 Task: Check the percentage active listings of gas cooktop in the last 3 years.
Action: Mouse moved to (880, 192)
Screenshot: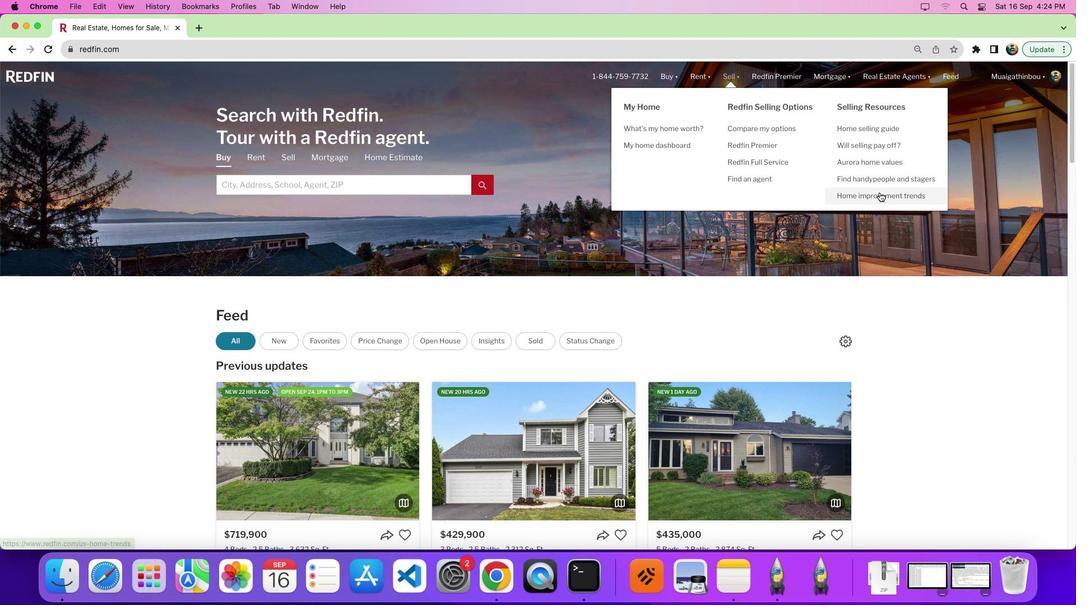 
Action: Mouse pressed left at (880, 192)
Screenshot: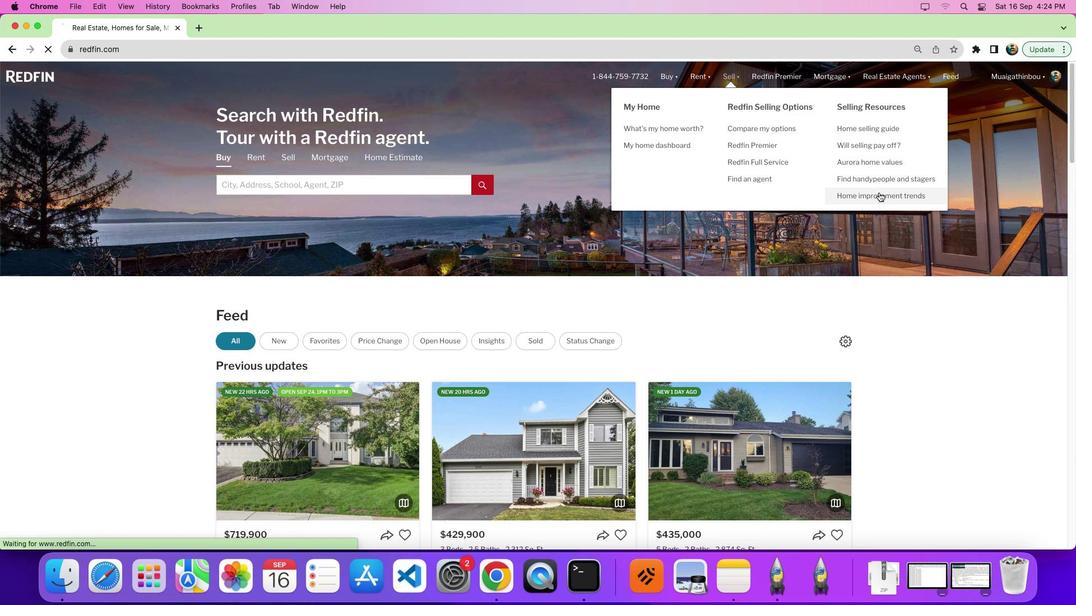 
Action: Mouse moved to (879, 192)
Screenshot: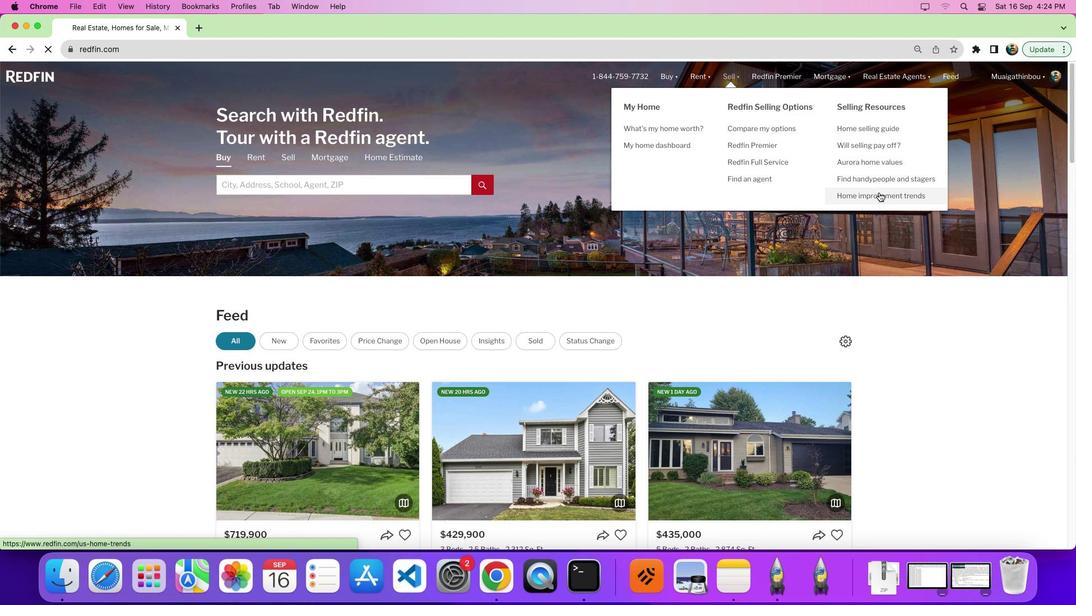 
Action: Mouse pressed left at (879, 192)
Screenshot: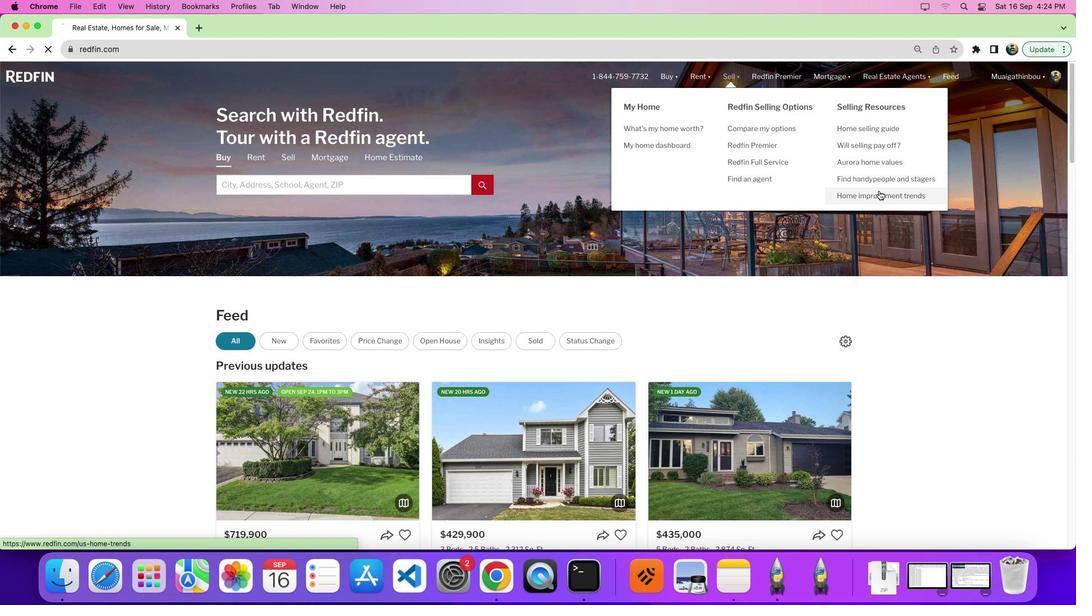 
Action: Mouse moved to (304, 217)
Screenshot: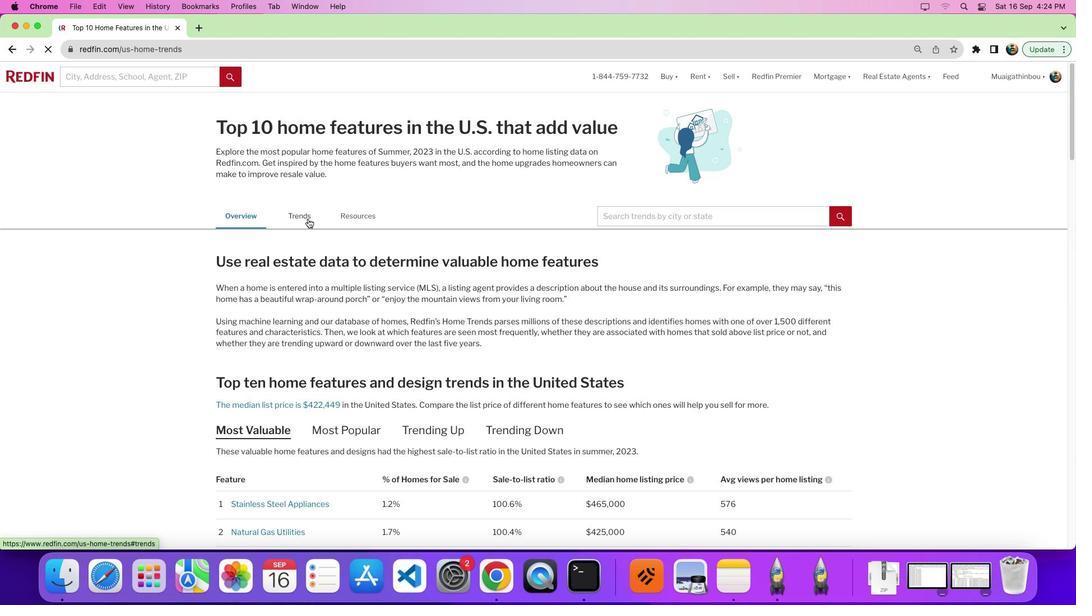 
Action: Mouse pressed left at (304, 217)
Screenshot: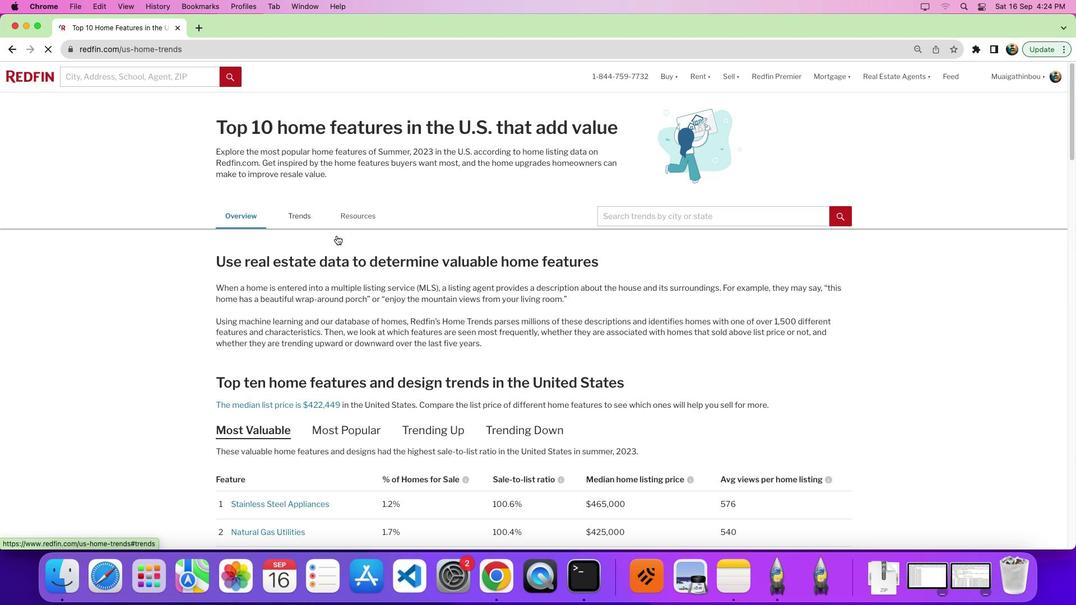 
Action: Mouse moved to (513, 316)
Screenshot: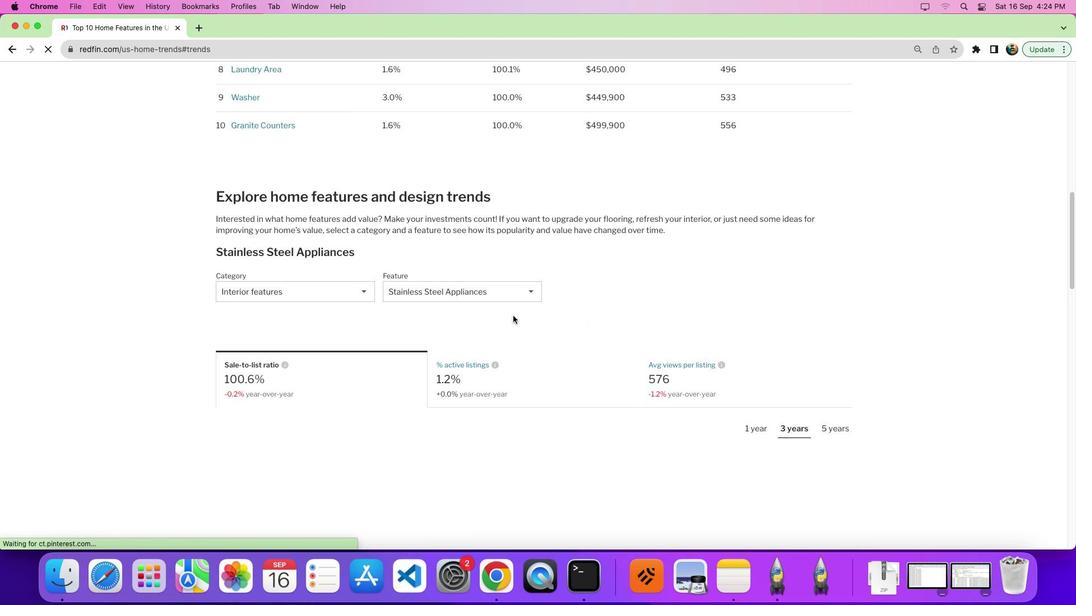 
Action: Mouse scrolled (513, 316) with delta (0, 0)
Screenshot: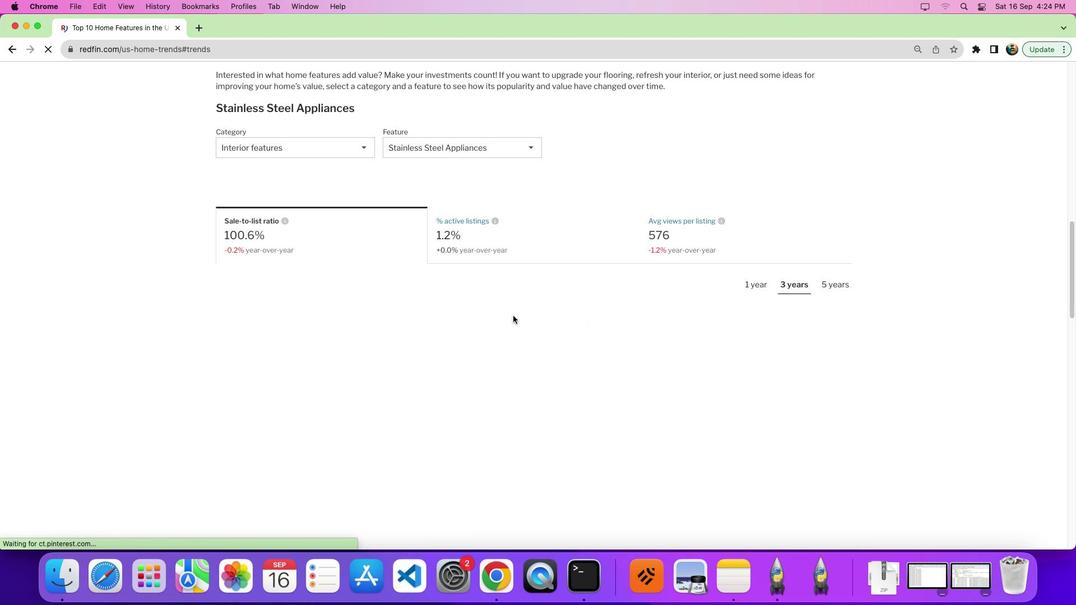 
Action: Mouse scrolled (513, 316) with delta (0, 0)
Screenshot: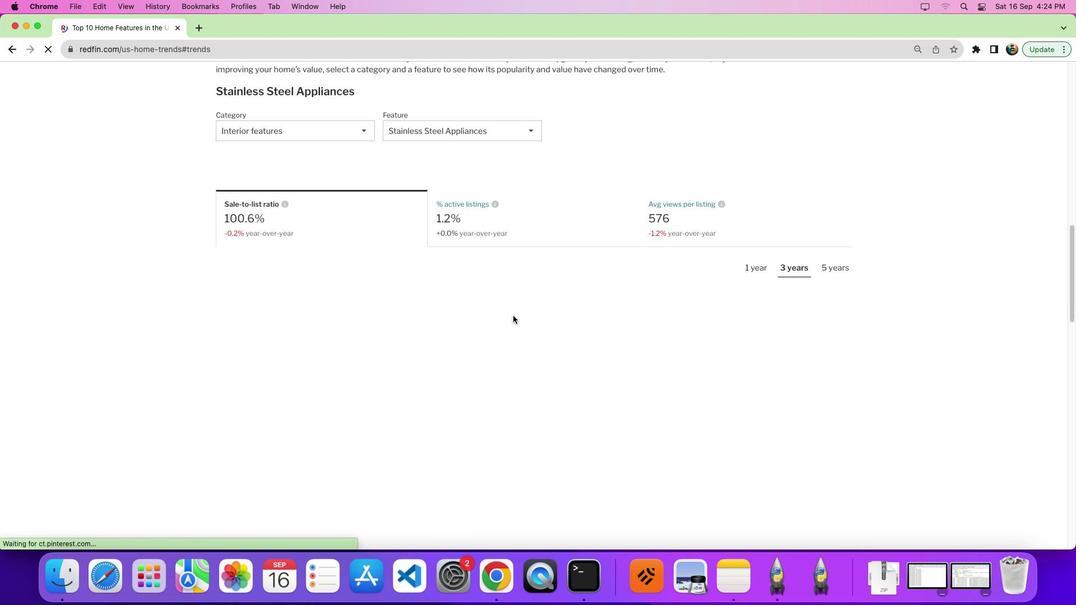 
Action: Mouse scrolled (513, 316) with delta (0, -4)
Screenshot: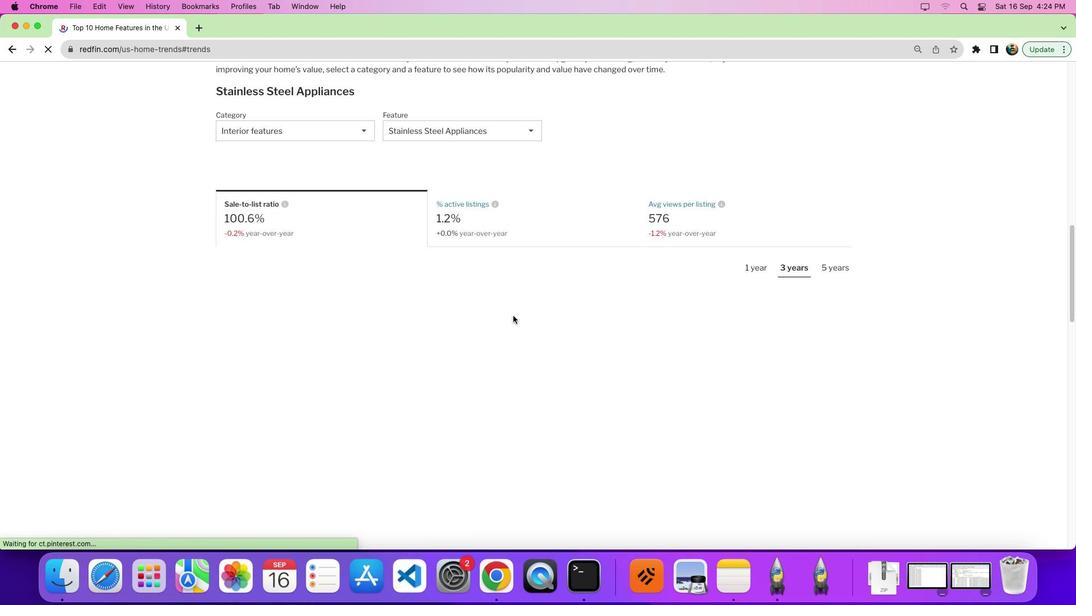 
Action: Mouse scrolled (513, 316) with delta (0, -6)
Screenshot: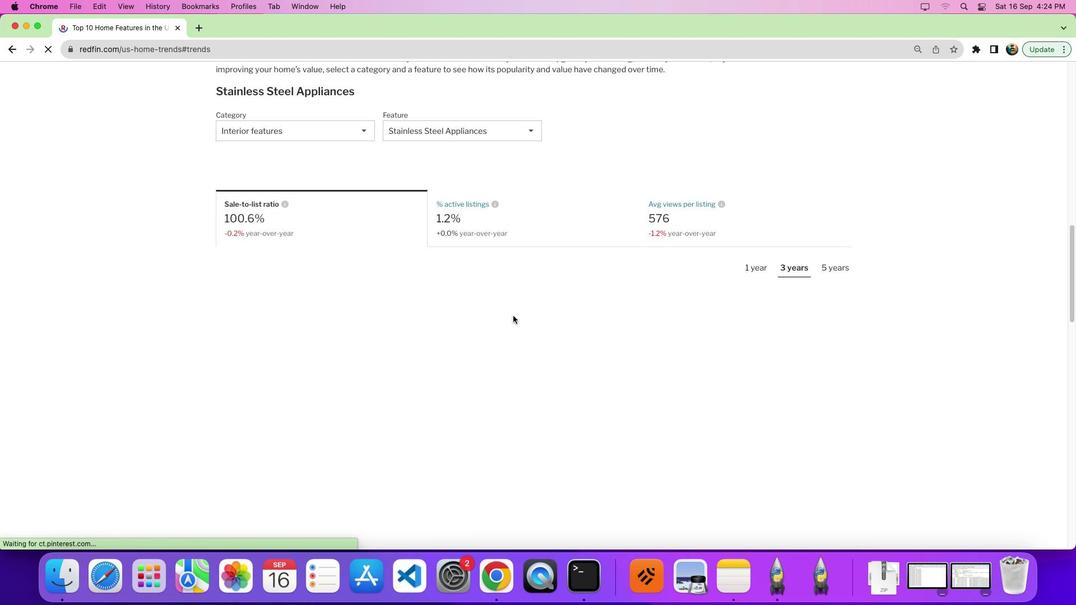 
Action: Mouse moved to (514, 315)
Screenshot: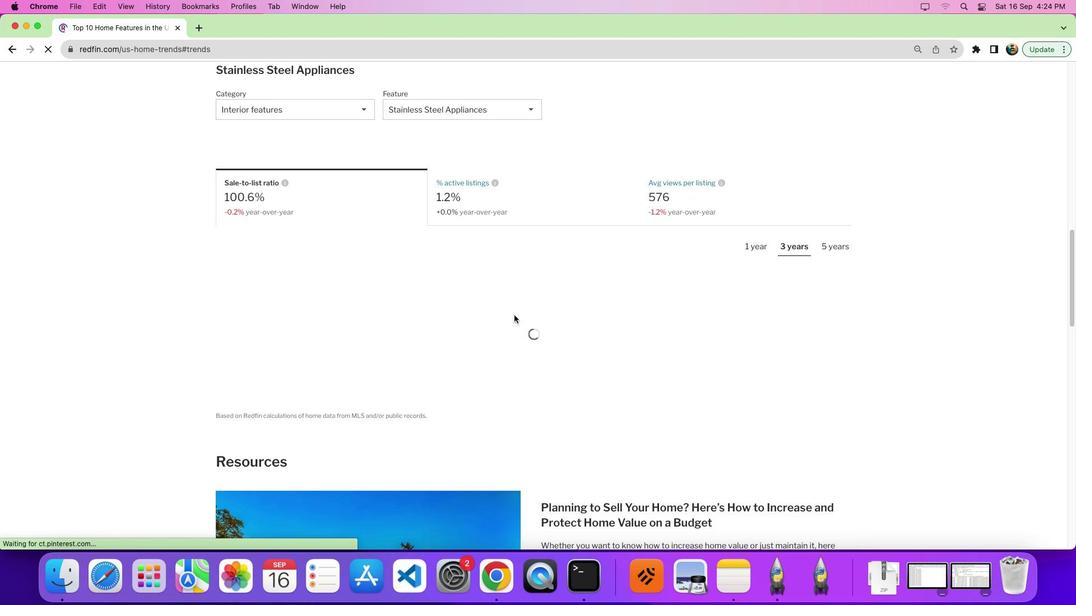 
Action: Mouse scrolled (514, 315) with delta (0, 0)
Screenshot: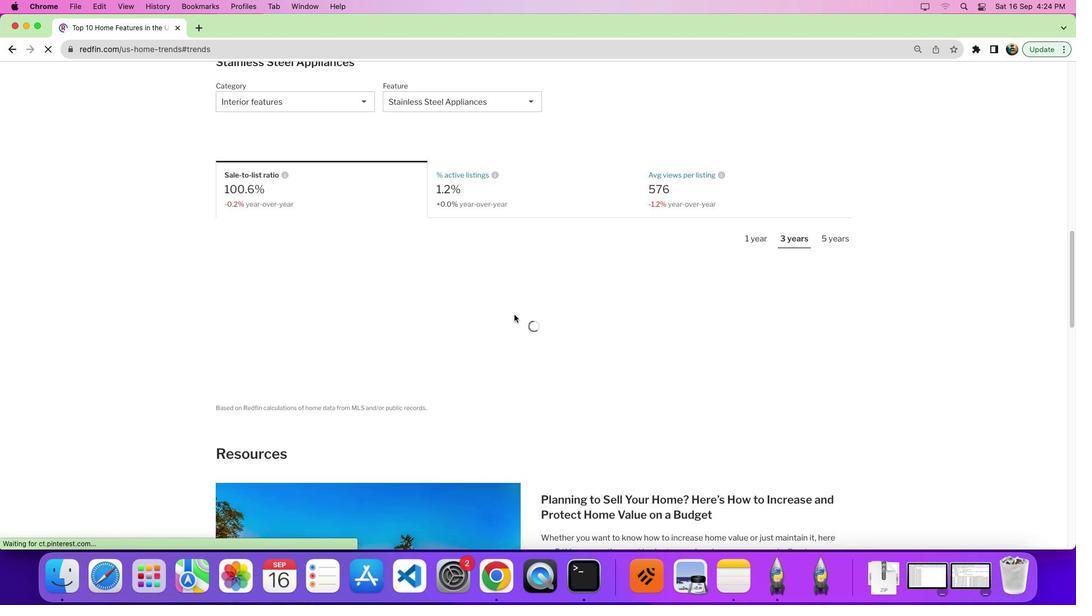 
Action: Mouse scrolled (514, 315) with delta (0, 0)
Screenshot: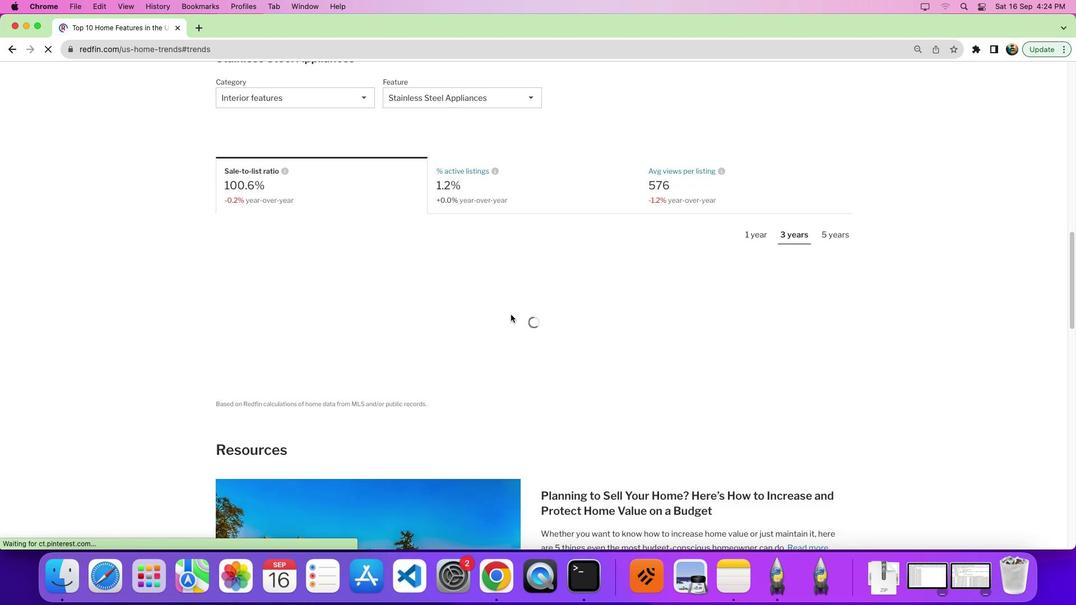 
Action: Mouse moved to (436, 324)
Screenshot: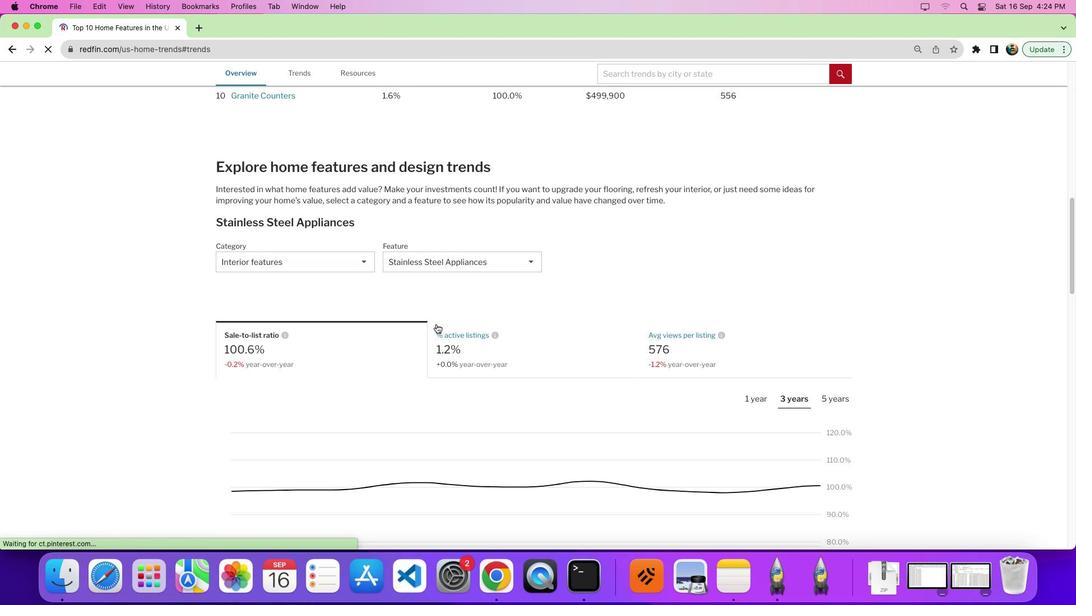 
Action: Mouse scrolled (436, 324) with delta (0, 0)
Screenshot: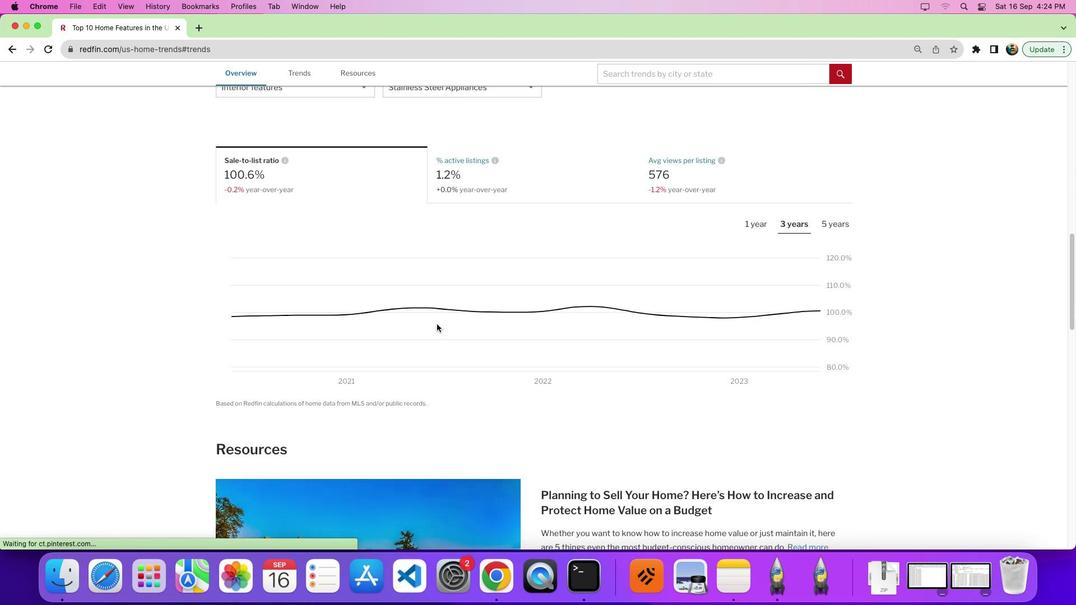 
Action: Mouse moved to (436, 324)
Screenshot: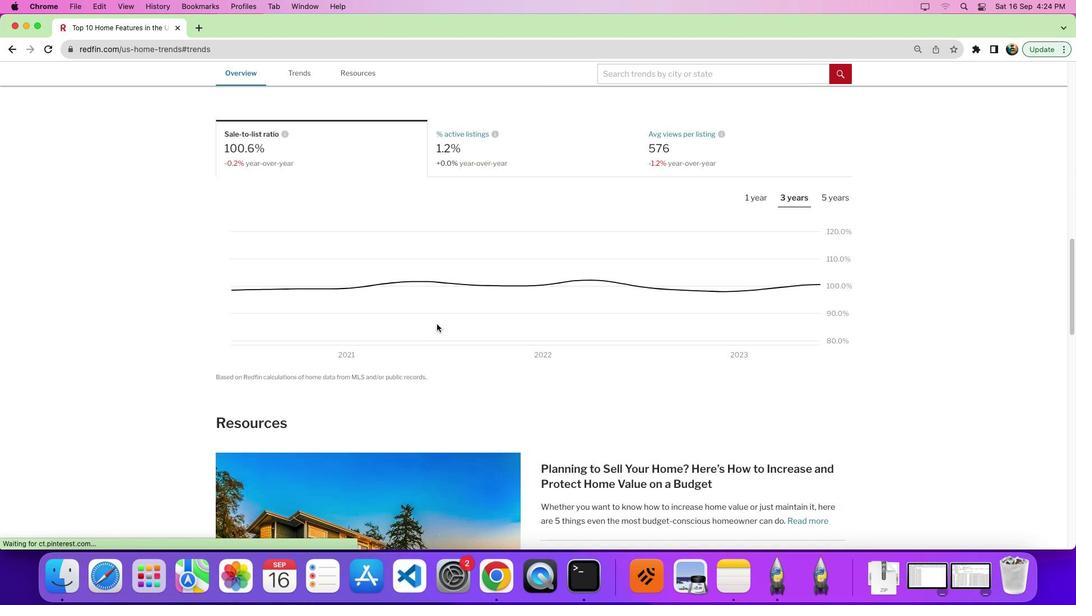 
Action: Mouse scrolled (436, 324) with delta (0, 0)
Screenshot: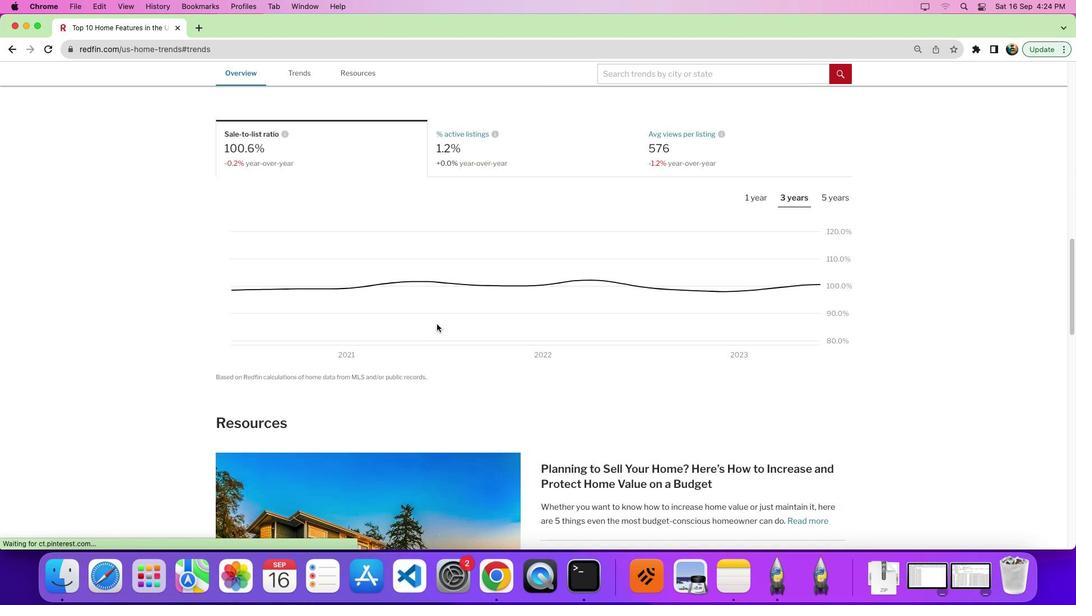 
Action: Mouse moved to (436, 324)
Screenshot: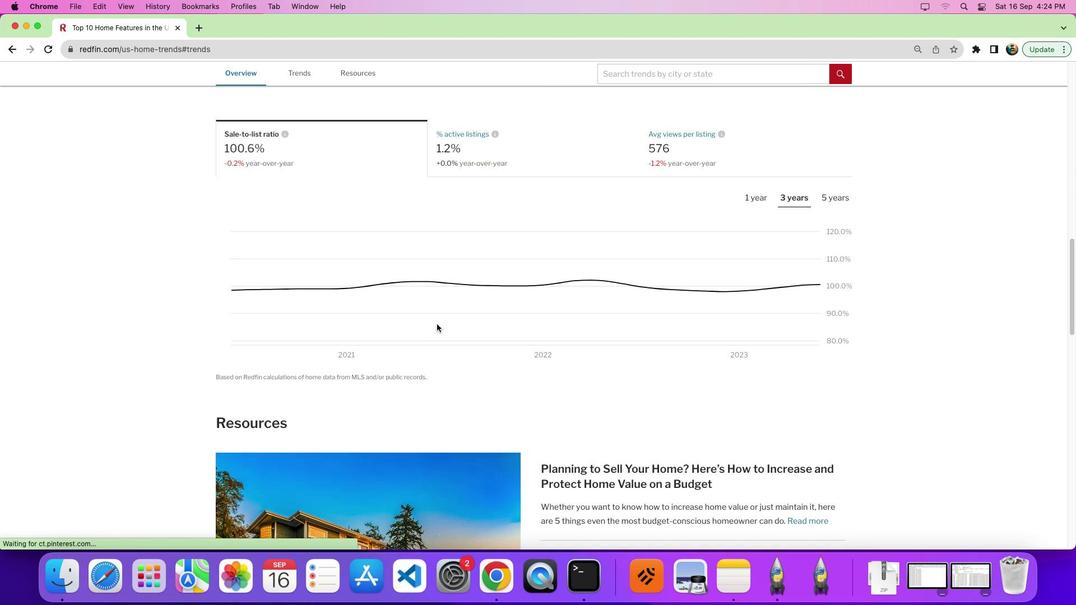 
Action: Mouse scrolled (436, 324) with delta (0, -3)
Screenshot: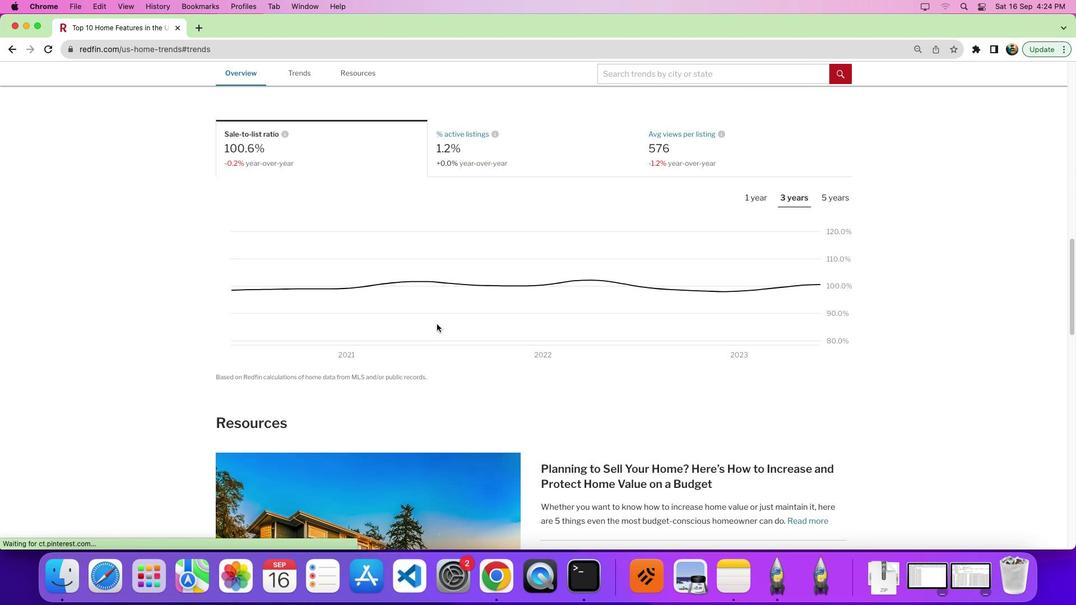 
Action: Mouse moved to (346, 230)
Screenshot: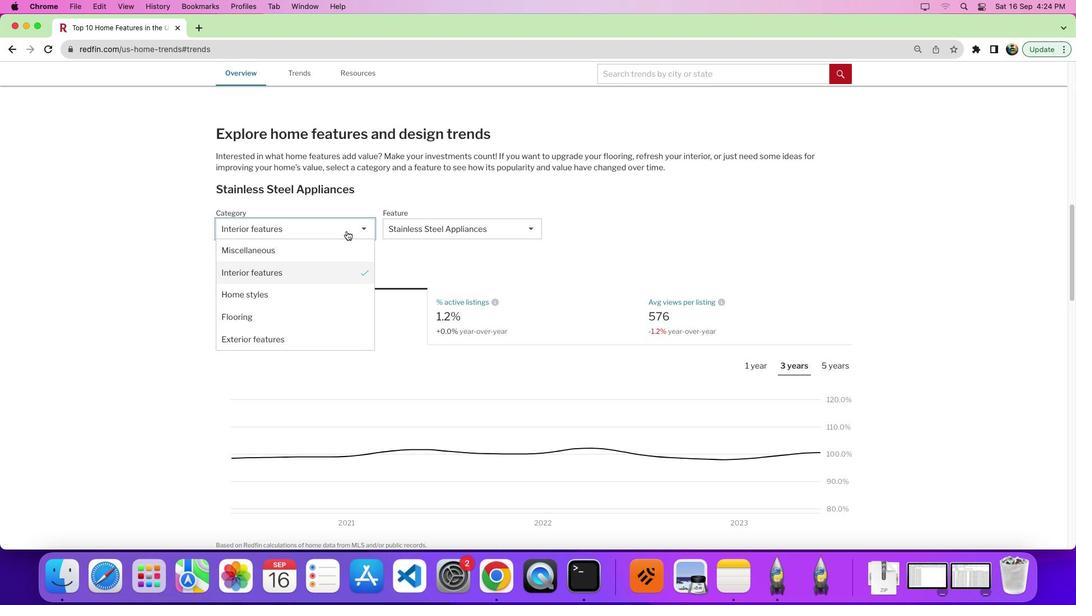 
Action: Mouse pressed left at (346, 230)
Screenshot: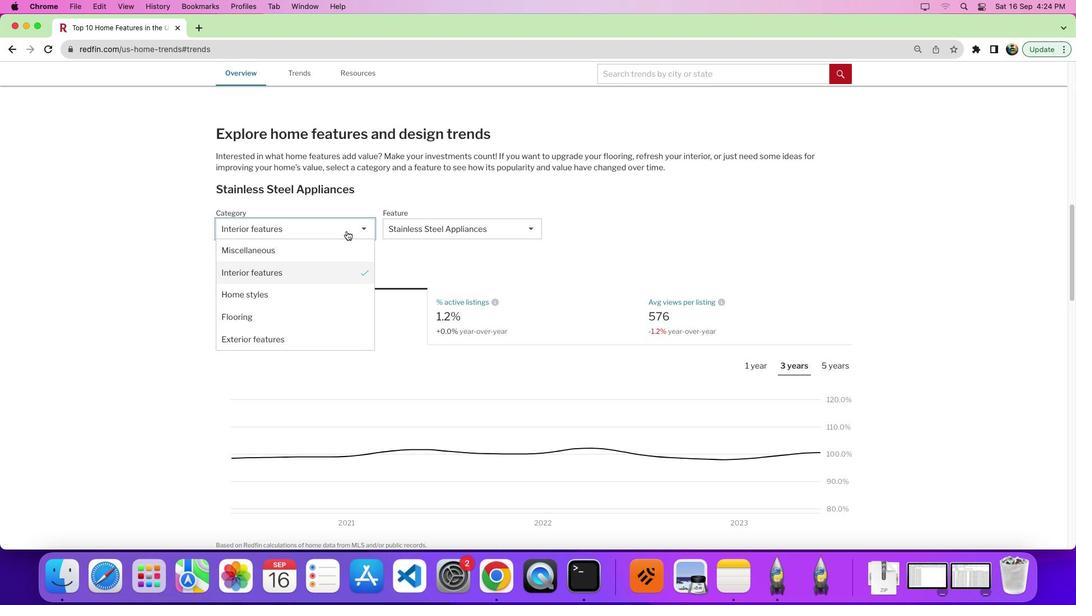 
Action: Mouse moved to (357, 273)
Screenshot: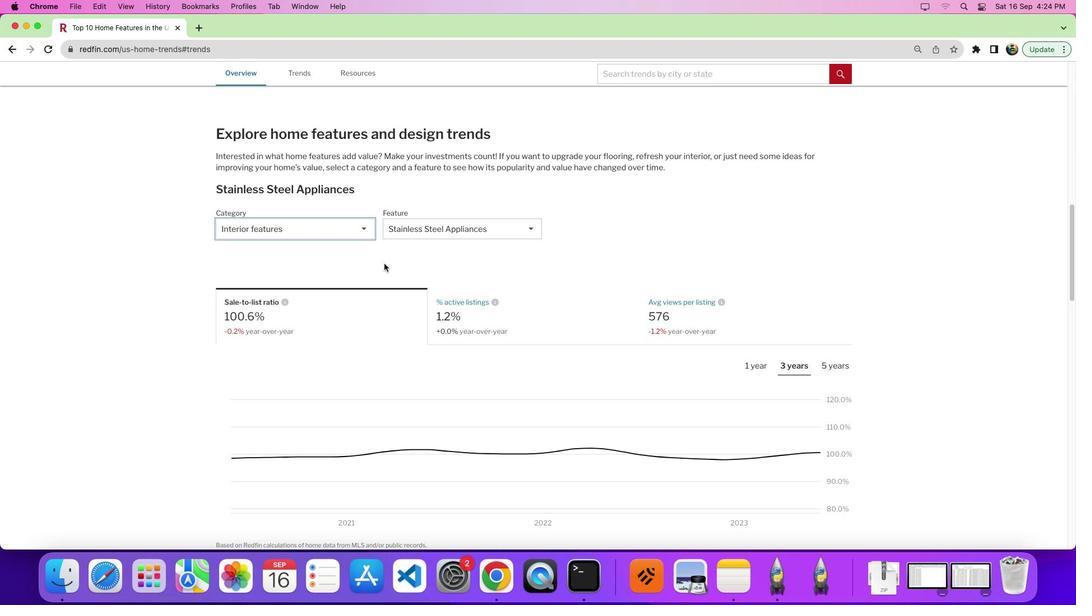 
Action: Mouse pressed left at (357, 273)
Screenshot: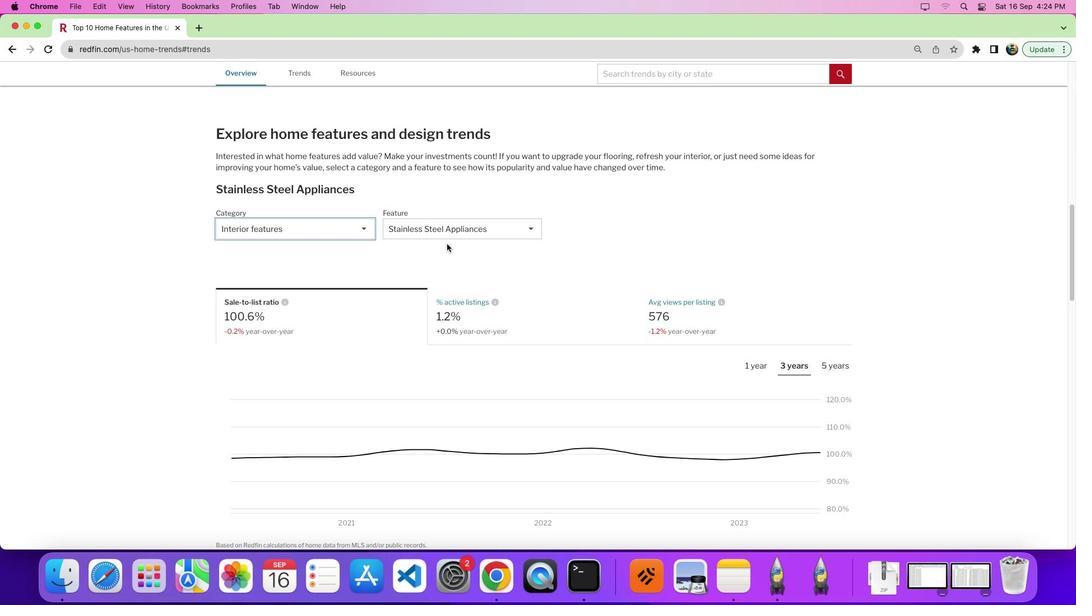 
Action: Mouse moved to (481, 228)
Screenshot: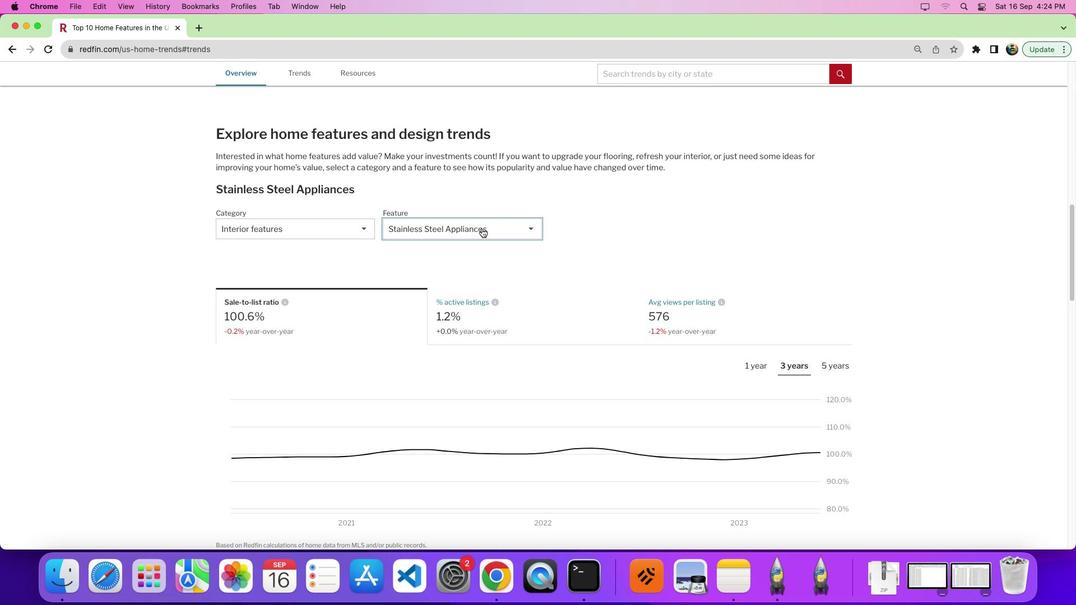 
Action: Mouse pressed left at (481, 228)
Screenshot: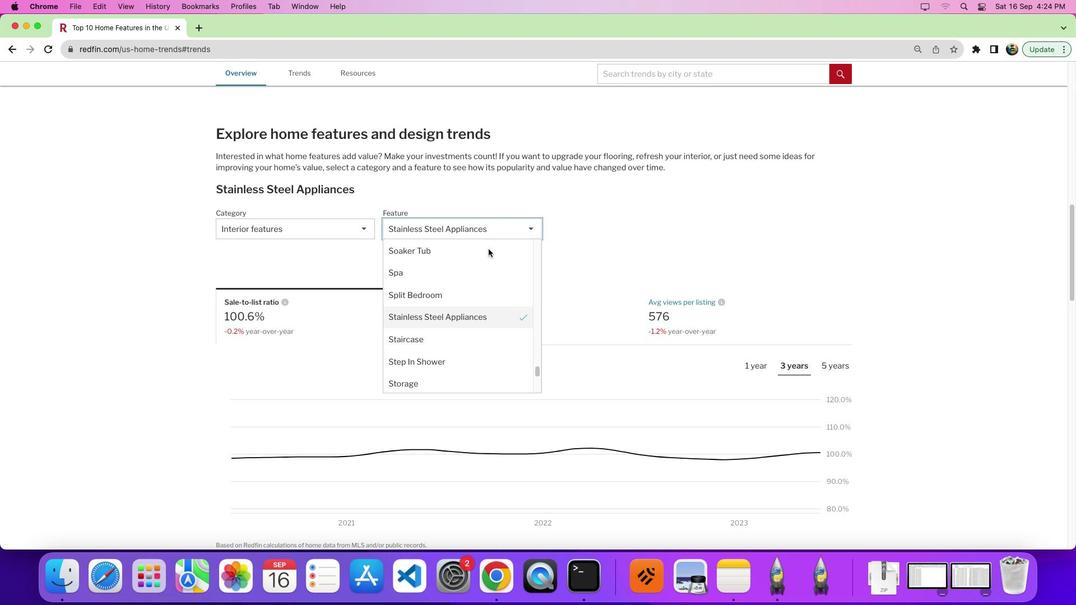 
Action: Mouse moved to (534, 315)
Screenshot: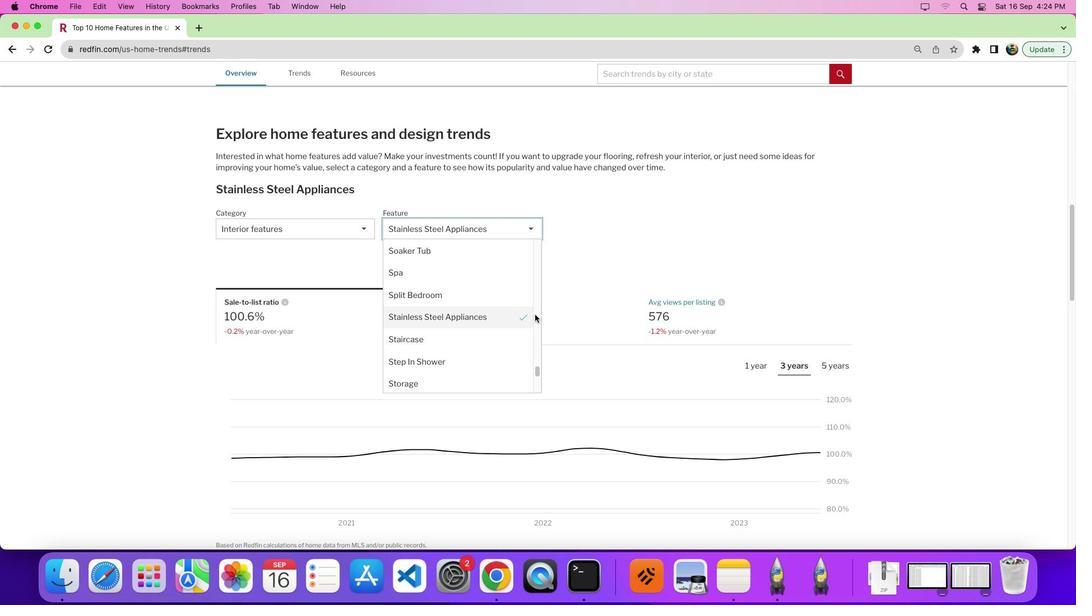 
Action: Mouse pressed left at (534, 315)
Screenshot: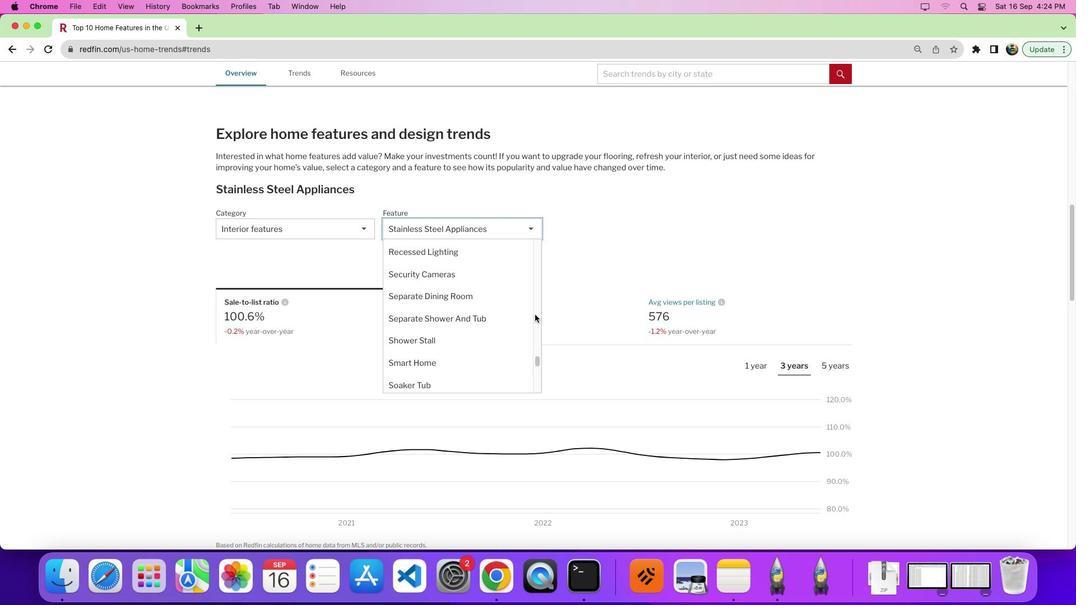 
Action: Mouse moved to (438, 314)
Screenshot: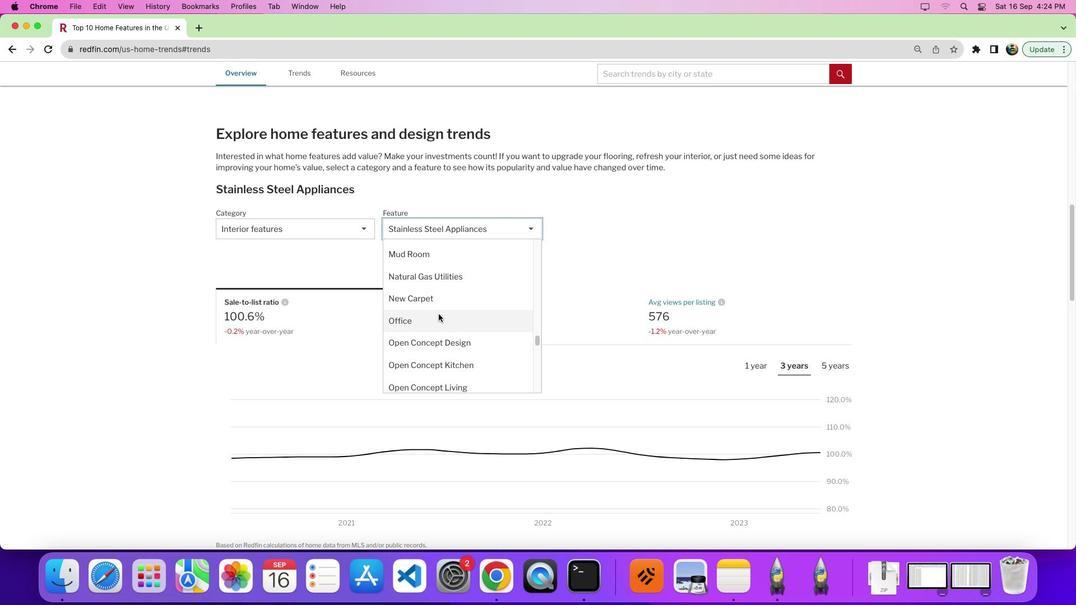 
Action: Mouse scrolled (438, 314) with delta (0, 0)
Screenshot: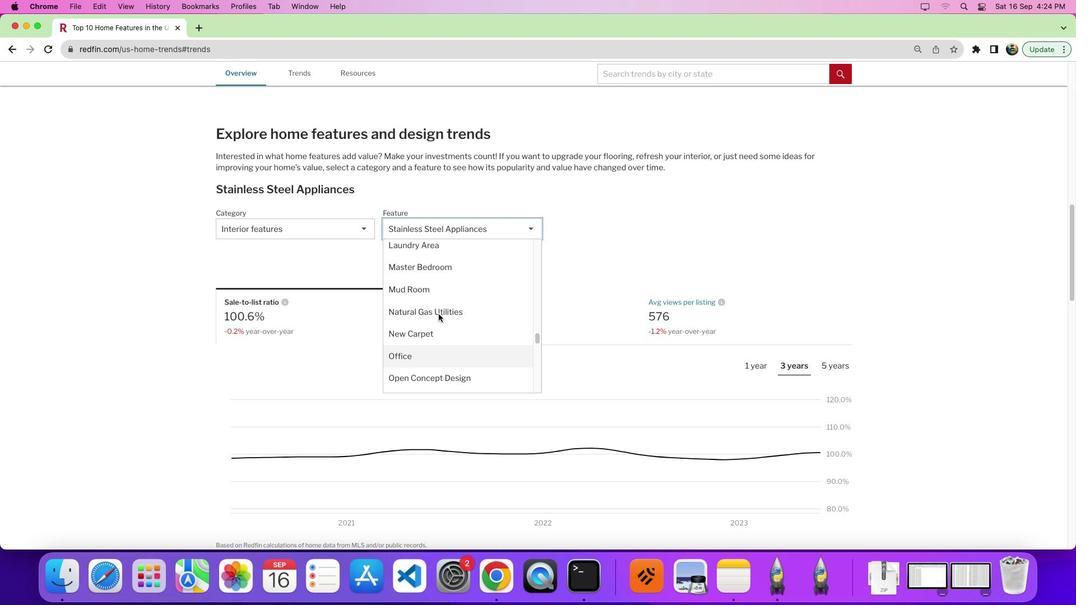 
Action: Mouse scrolled (438, 314) with delta (0, 0)
Screenshot: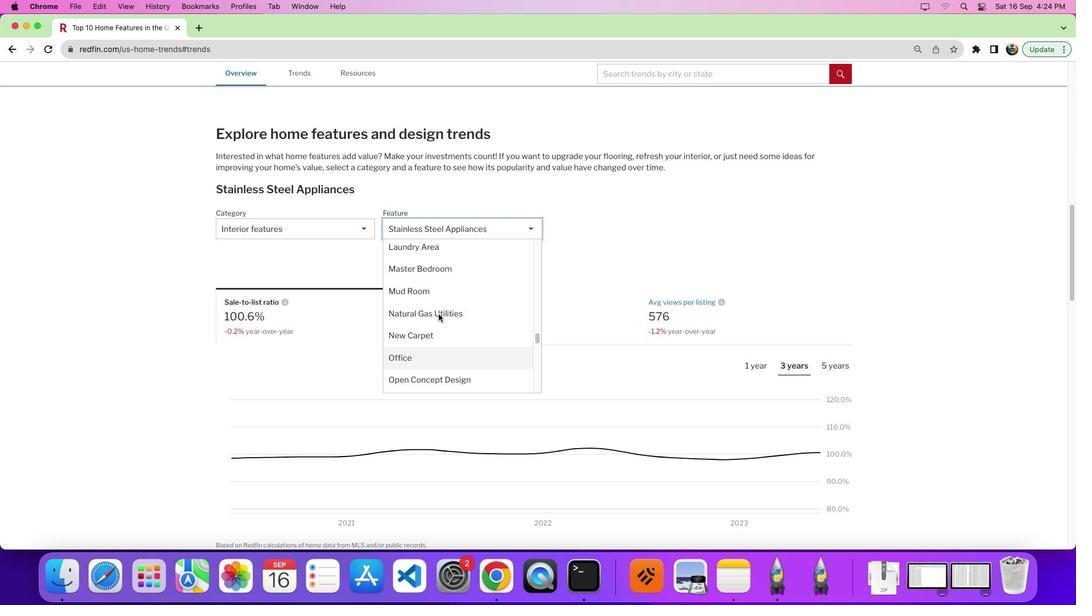
Action: Mouse moved to (440, 307)
Screenshot: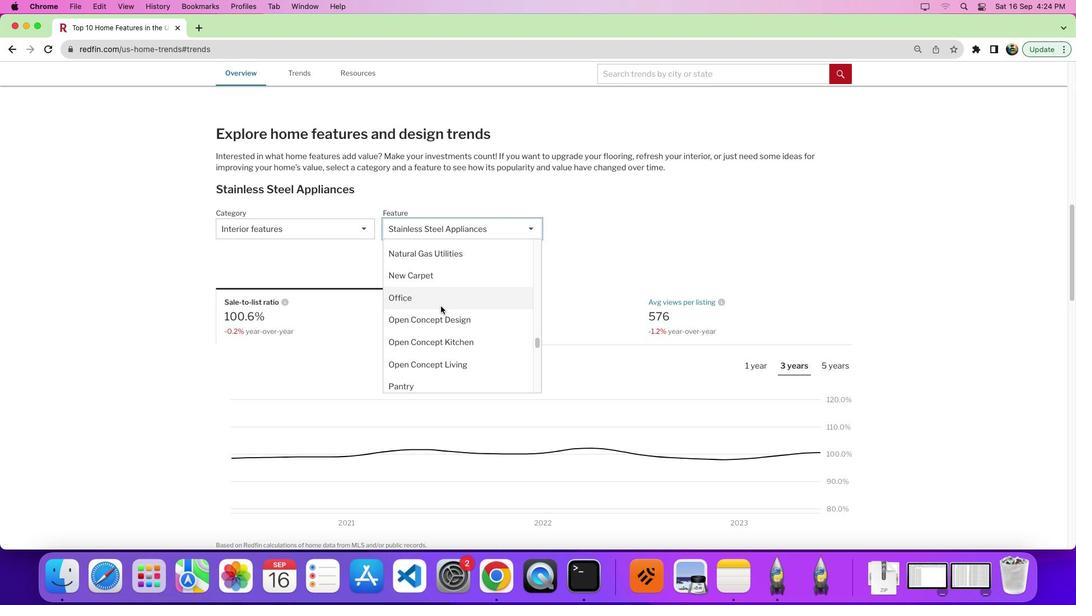
Action: Mouse scrolled (440, 307) with delta (0, 0)
Screenshot: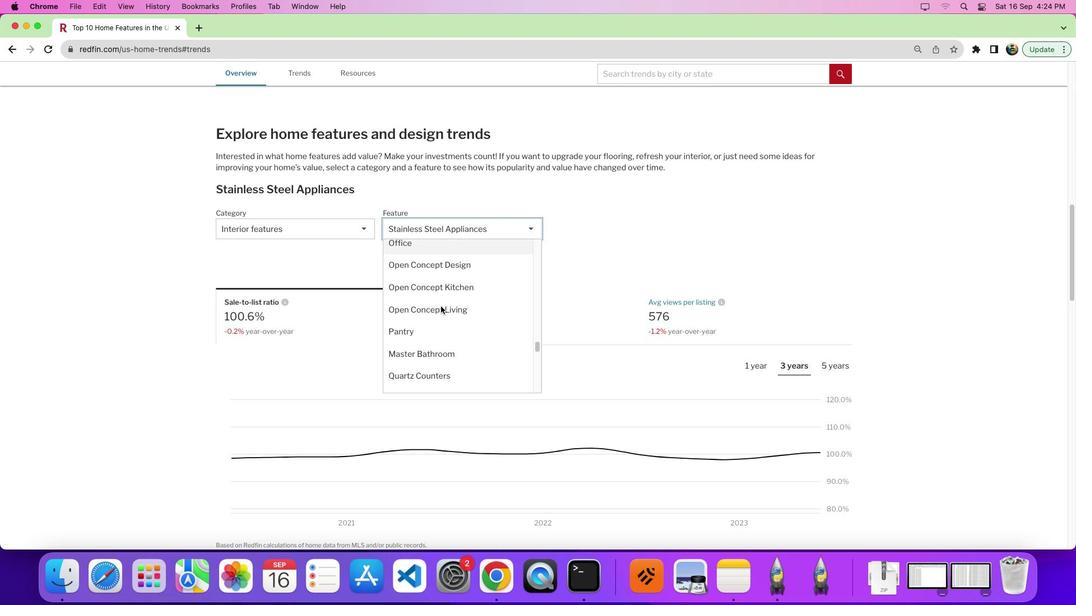 
Action: Mouse scrolled (440, 307) with delta (0, 0)
Screenshot: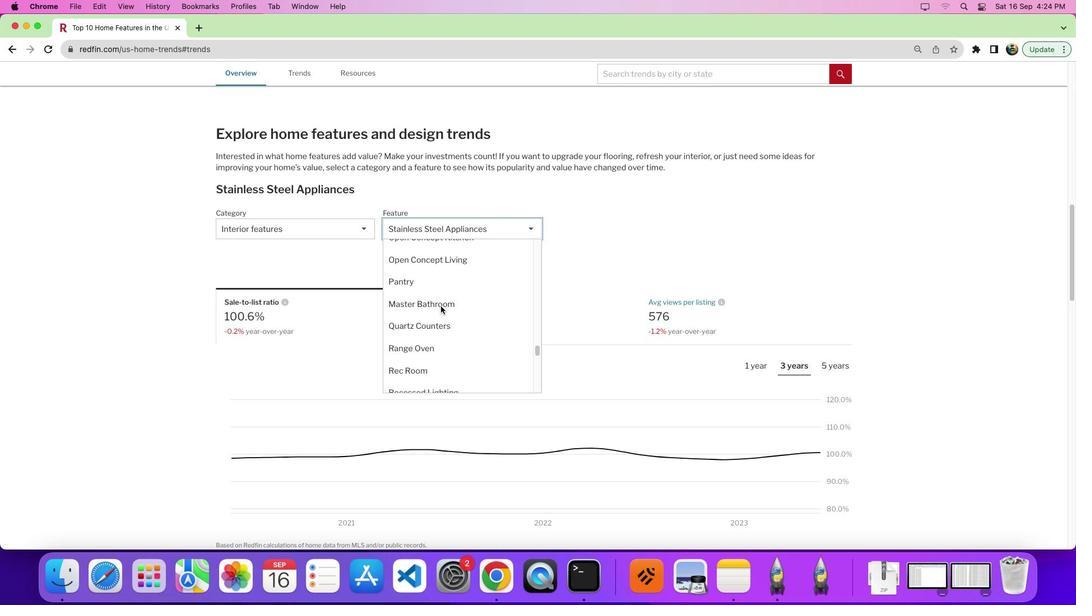 
Action: Mouse moved to (440, 307)
Screenshot: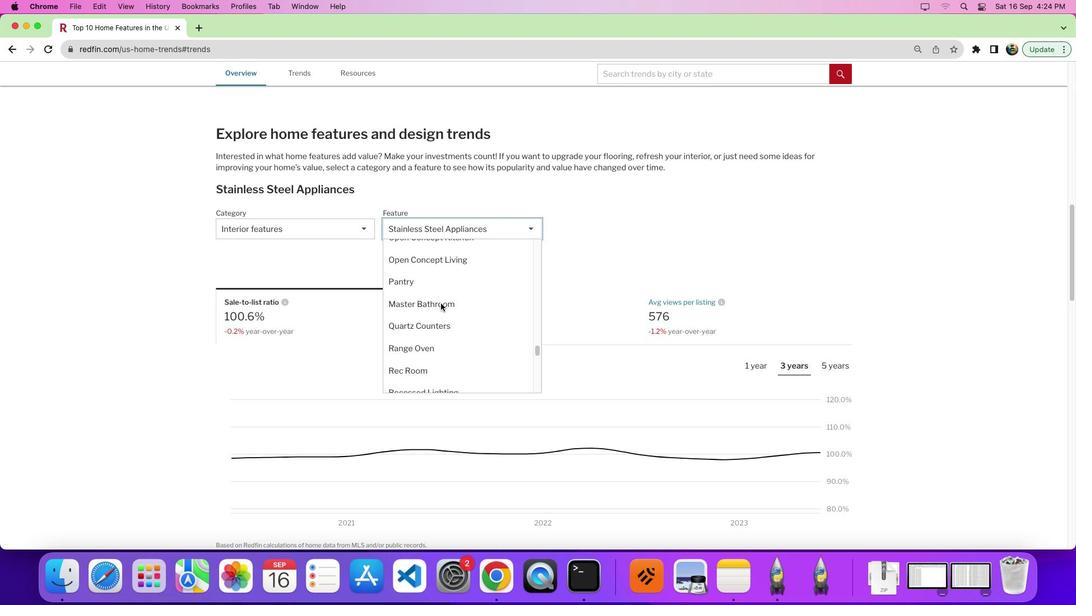 
Action: Mouse scrolled (440, 307) with delta (0, -2)
Screenshot: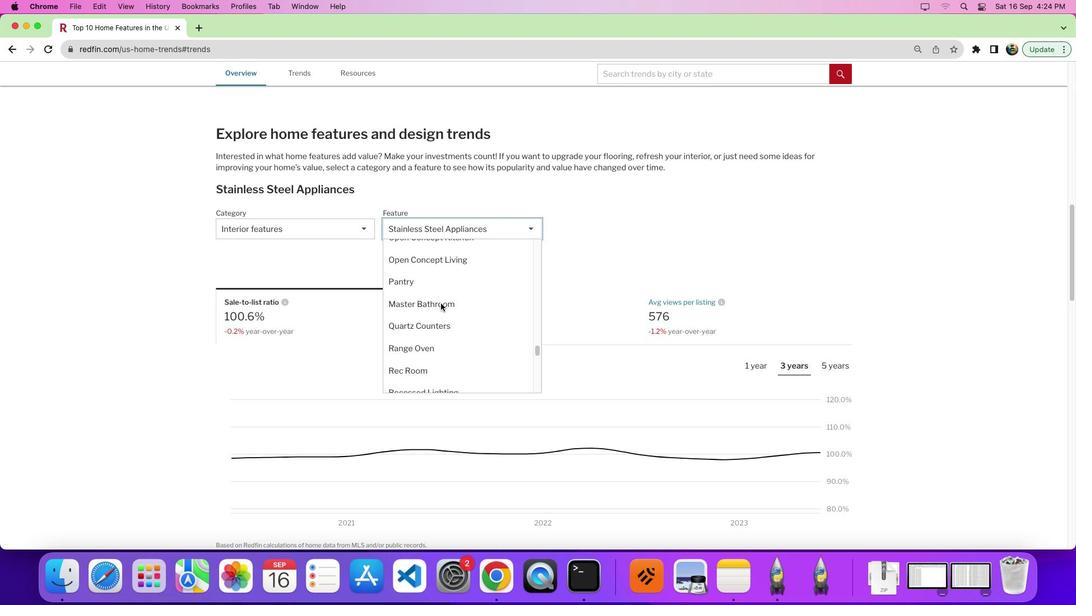 
Action: Mouse moved to (438, 324)
Screenshot: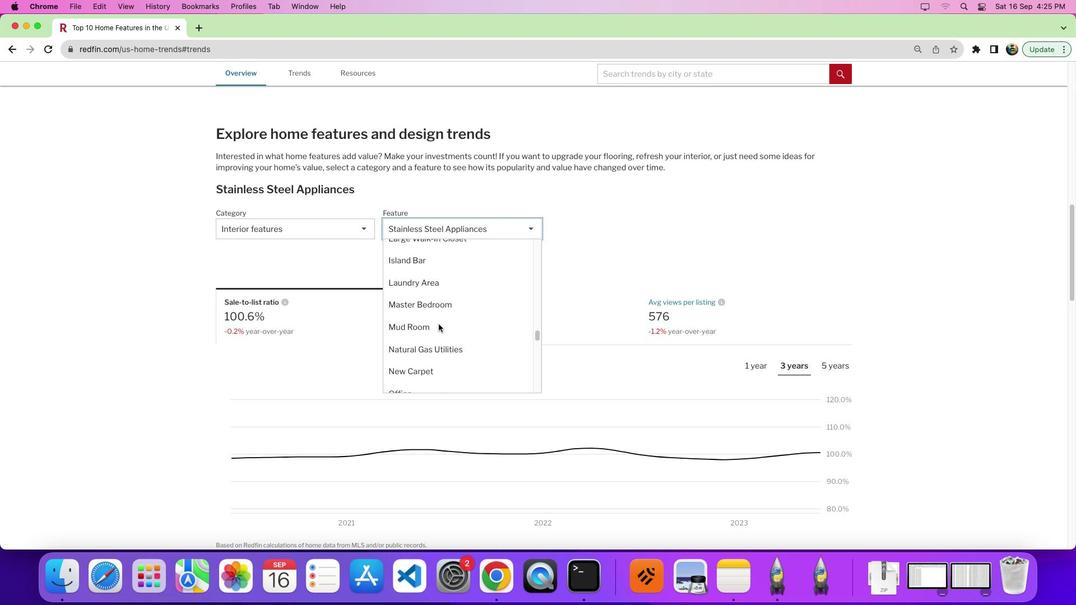 
Action: Mouse scrolled (438, 324) with delta (0, 0)
Screenshot: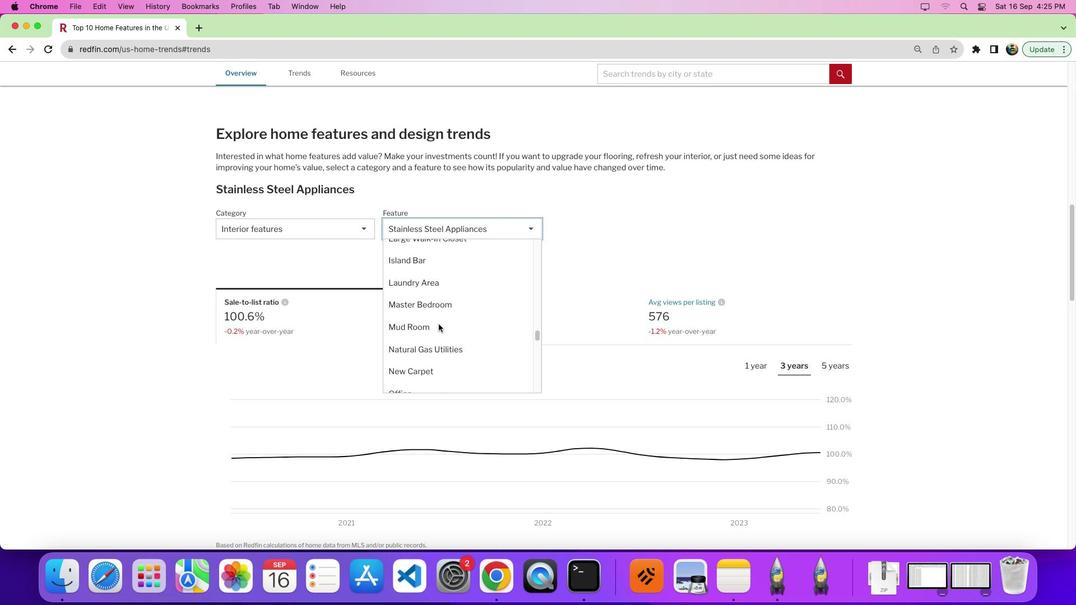 
Action: Mouse scrolled (438, 324) with delta (0, 0)
Screenshot: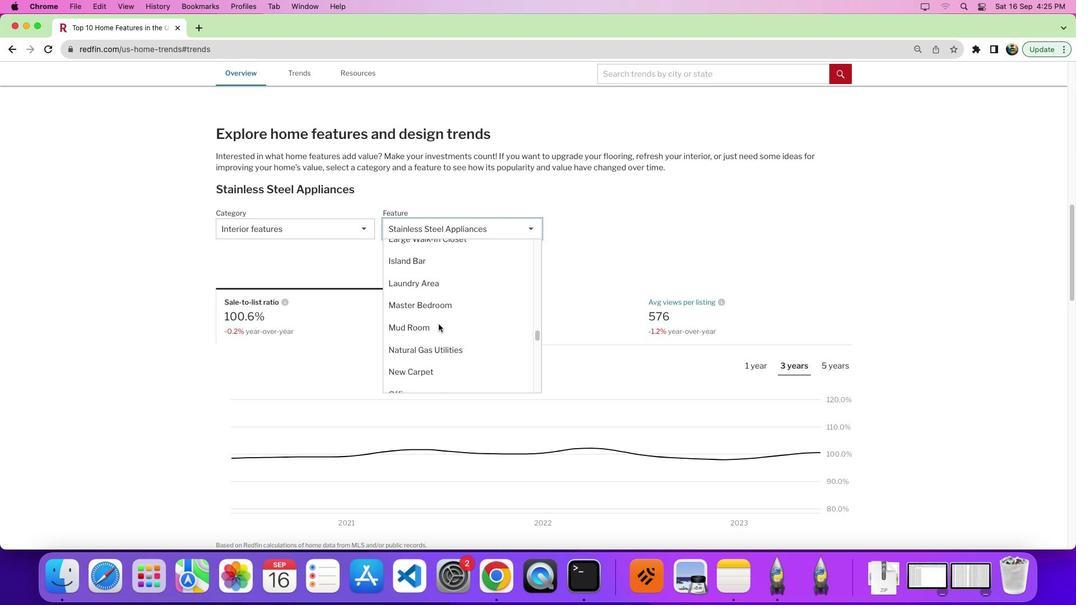 
Action: Mouse scrolled (438, 324) with delta (0, 3)
Screenshot: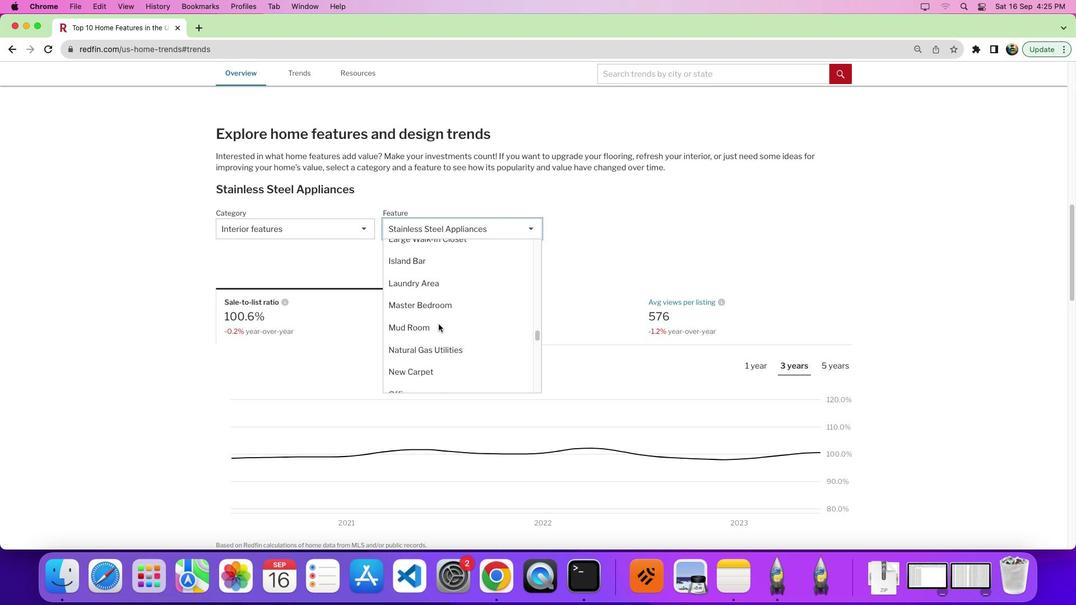 
Action: Mouse moved to (449, 329)
Screenshot: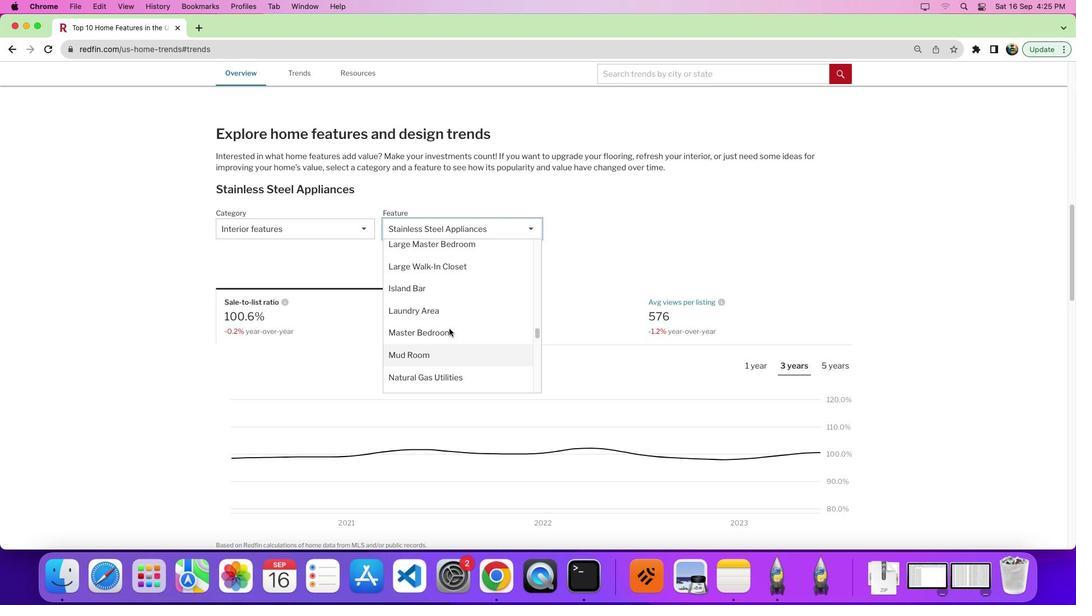 
Action: Mouse scrolled (449, 329) with delta (0, 0)
Screenshot: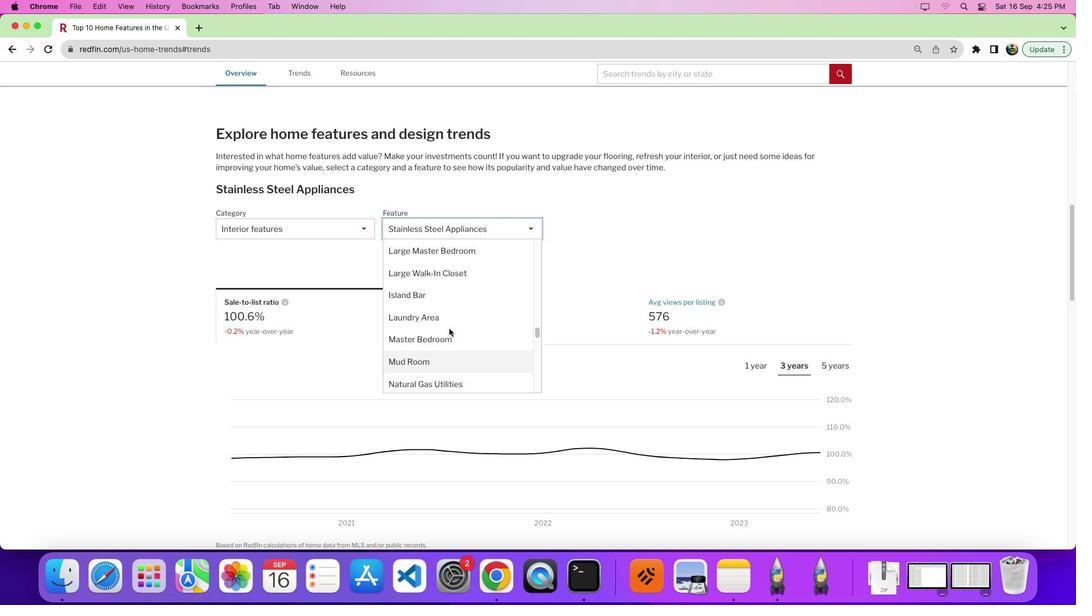 
Action: Mouse scrolled (449, 329) with delta (0, 0)
Screenshot: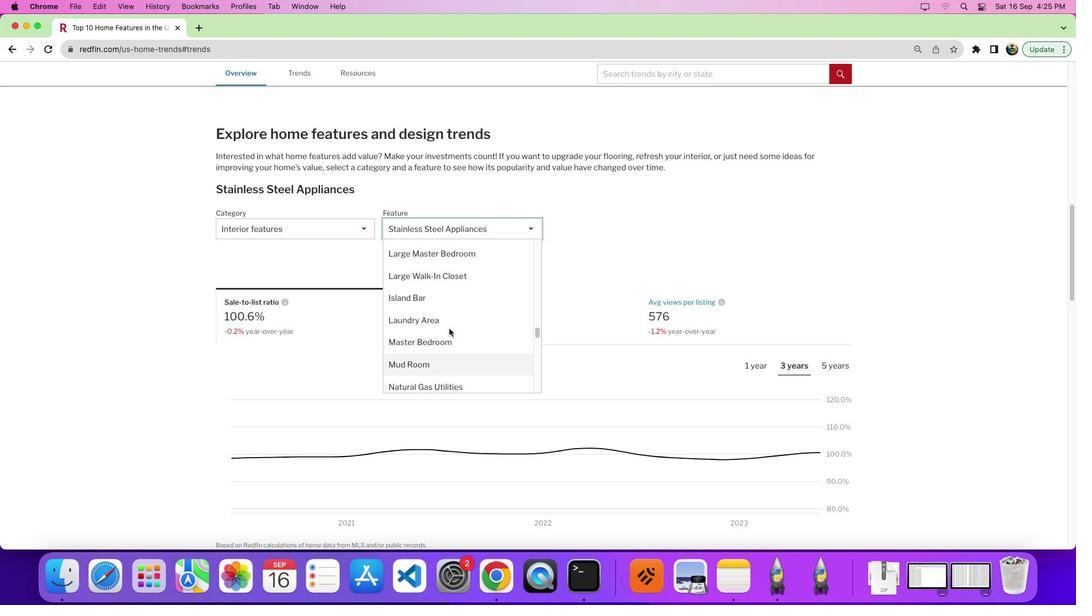 
Action: Mouse scrolled (449, 329) with delta (0, 0)
Screenshot: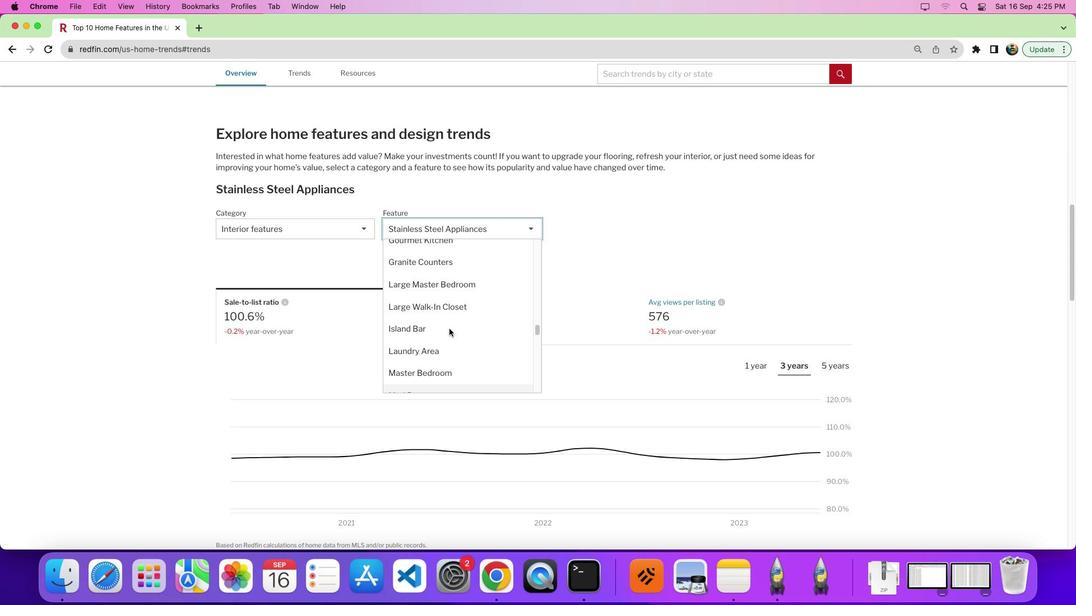 
Action: Mouse scrolled (449, 329) with delta (0, 0)
Screenshot: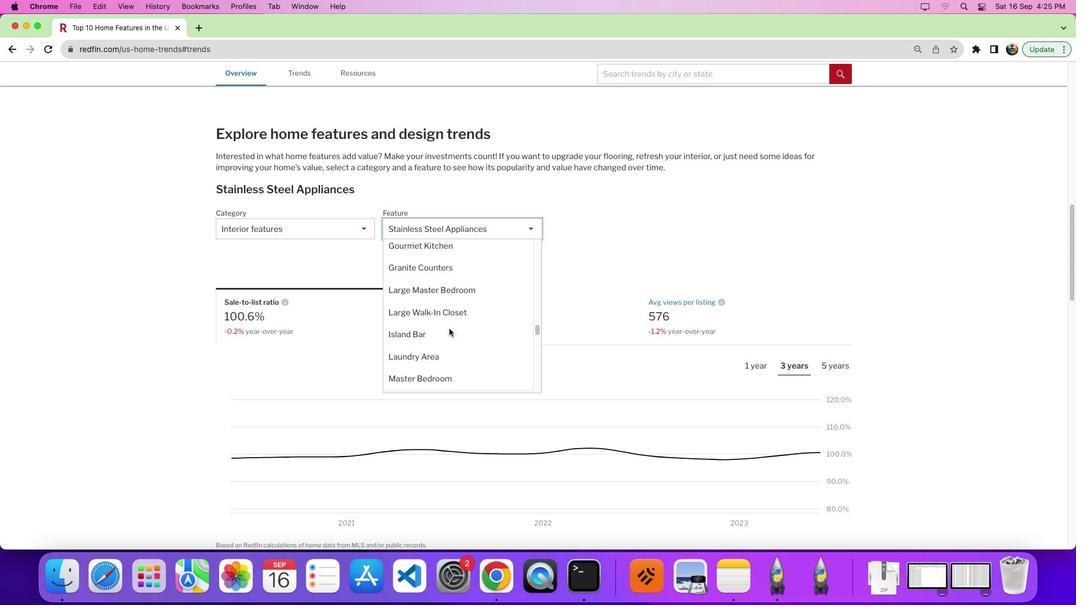 
Action: Mouse scrolled (449, 329) with delta (0, 0)
Screenshot: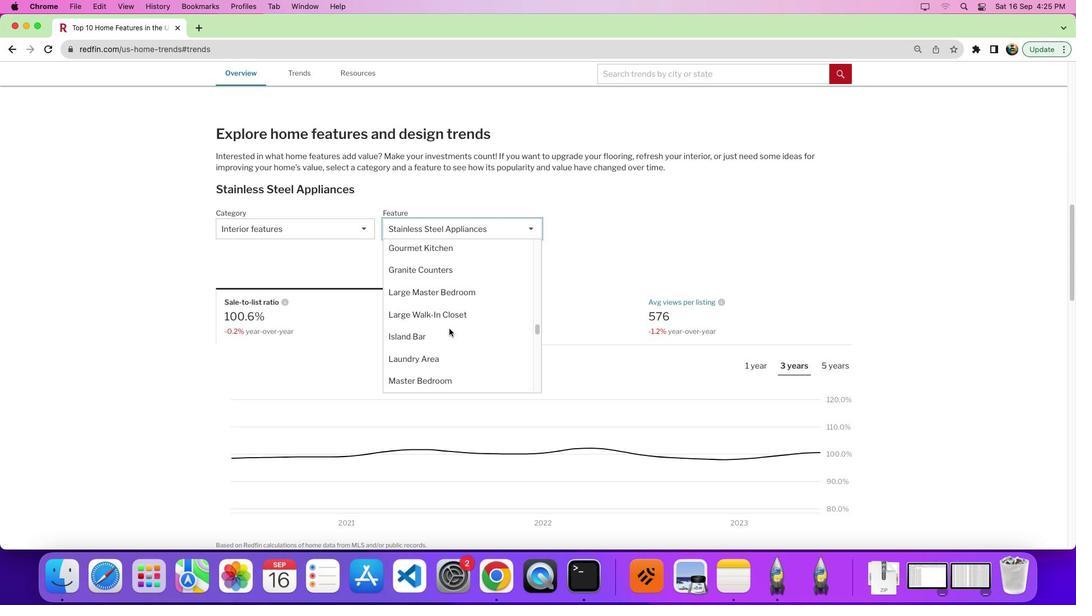 
Action: Mouse scrolled (449, 329) with delta (0, 0)
Screenshot: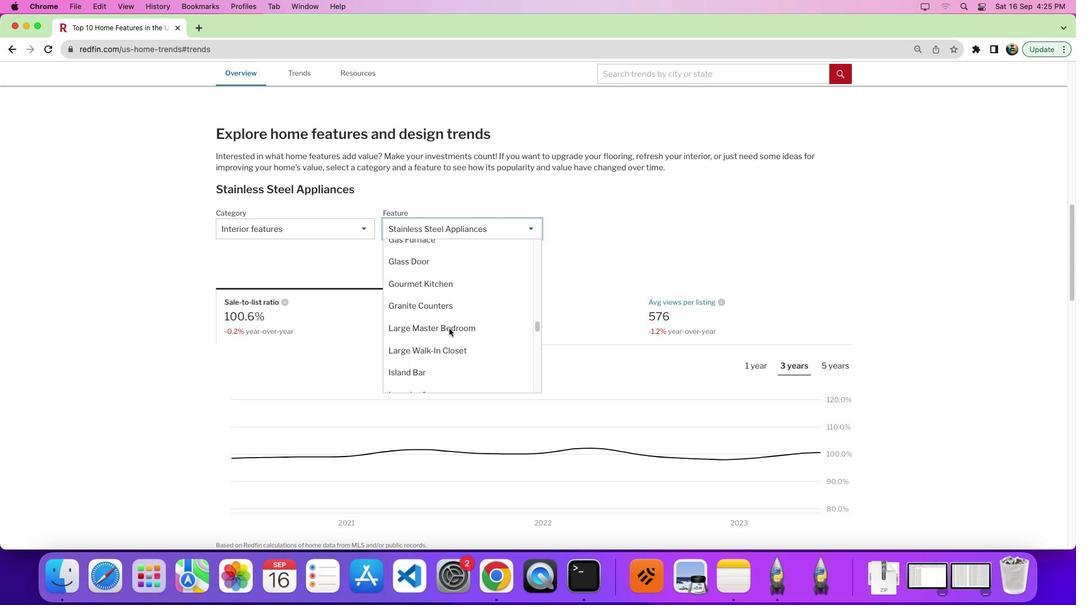 
Action: Mouse scrolled (449, 329) with delta (0, 0)
Screenshot: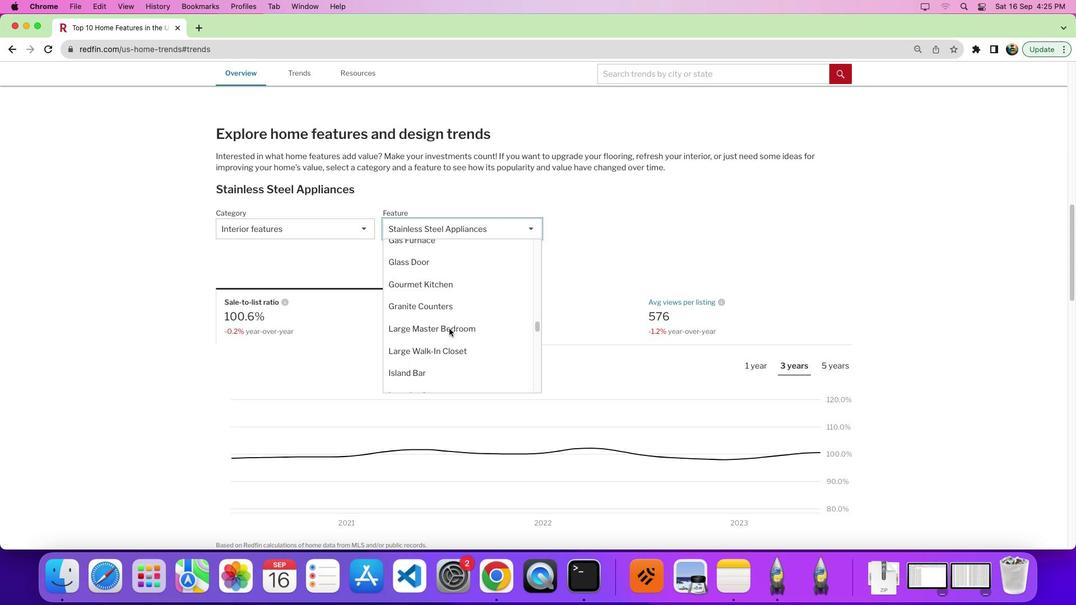 
Action: Mouse scrolled (449, 329) with delta (0, 0)
Screenshot: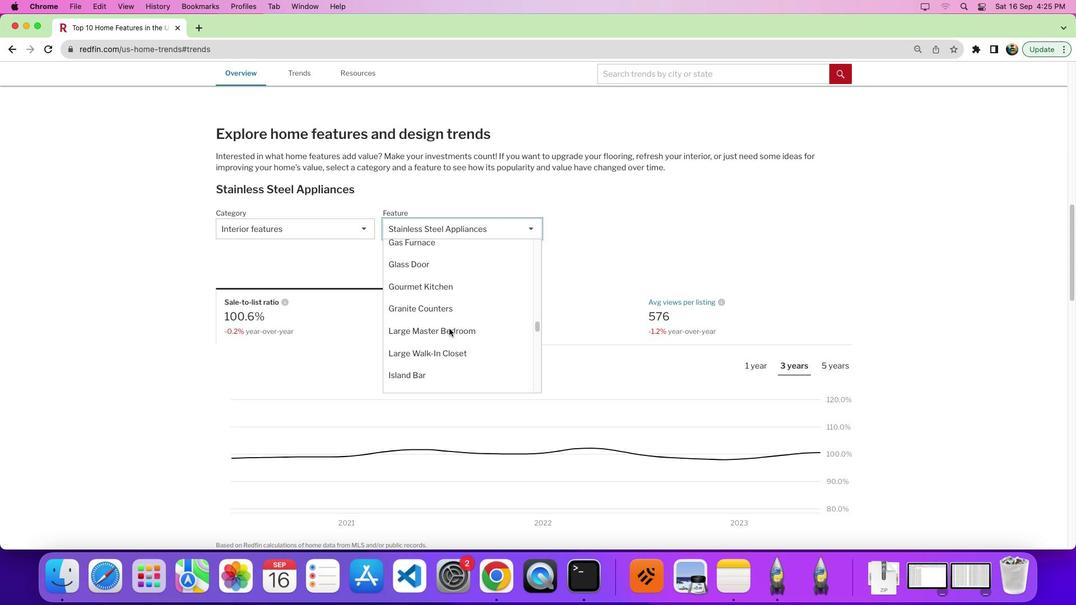 
Action: Mouse moved to (449, 313)
Screenshot: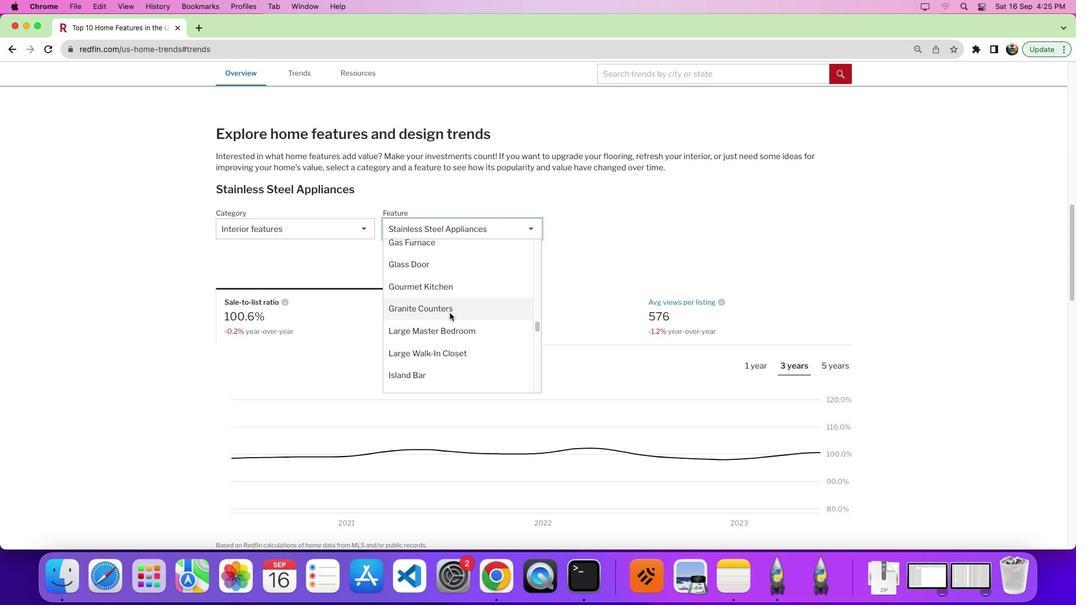 
Action: Mouse scrolled (449, 313) with delta (0, 0)
Screenshot: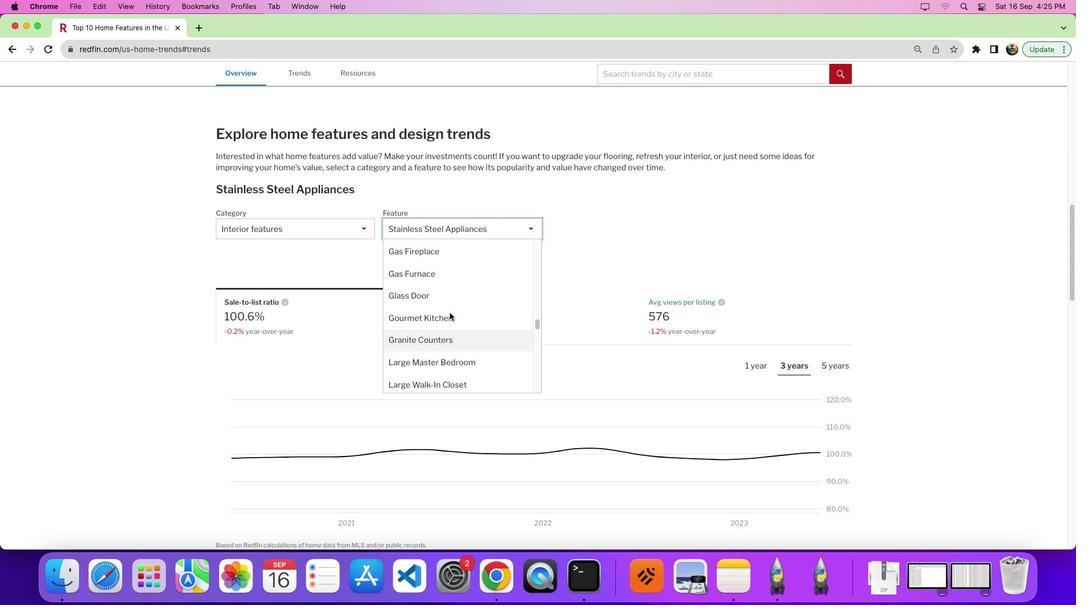 
Action: Mouse scrolled (449, 313) with delta (0, 0)
Screenshot: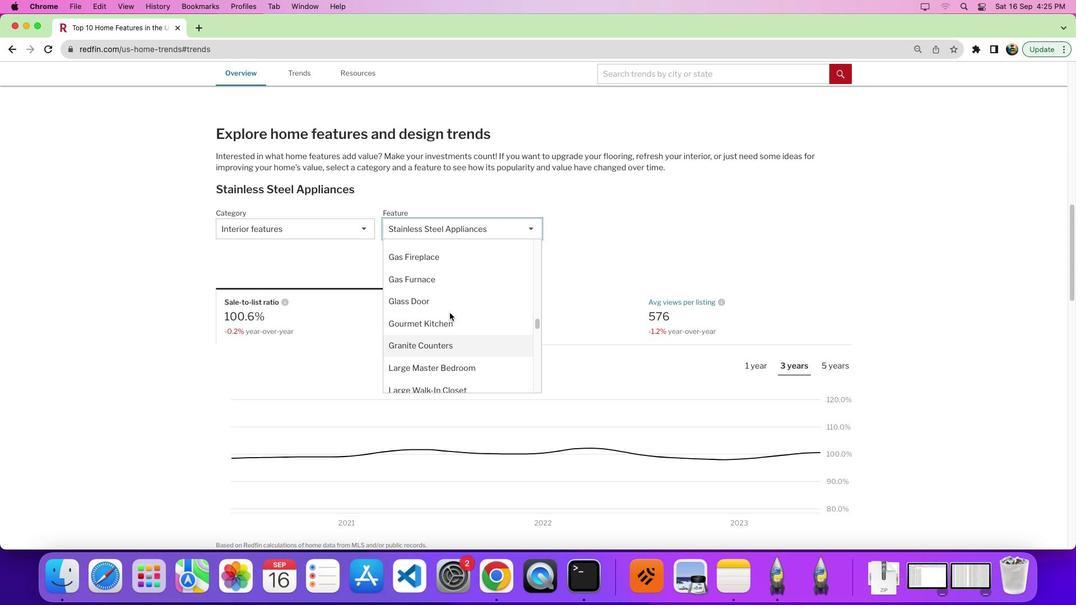 
Action: Mouse moved to (487, 306)
Screenshot: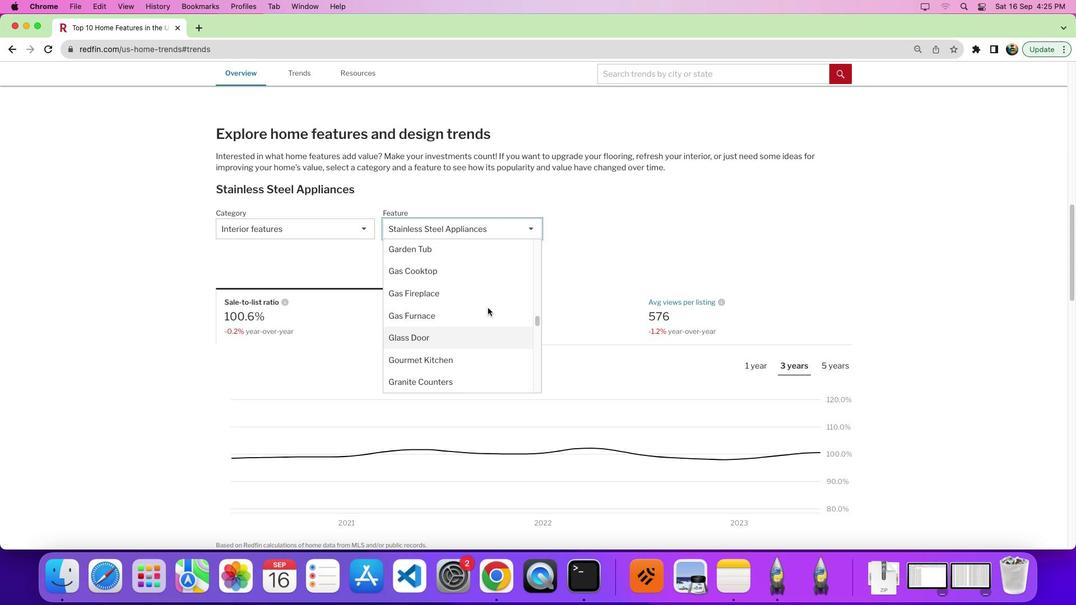 
Action: Mouse scrolled (487, 306) with delta (0, 0)
Screenshot: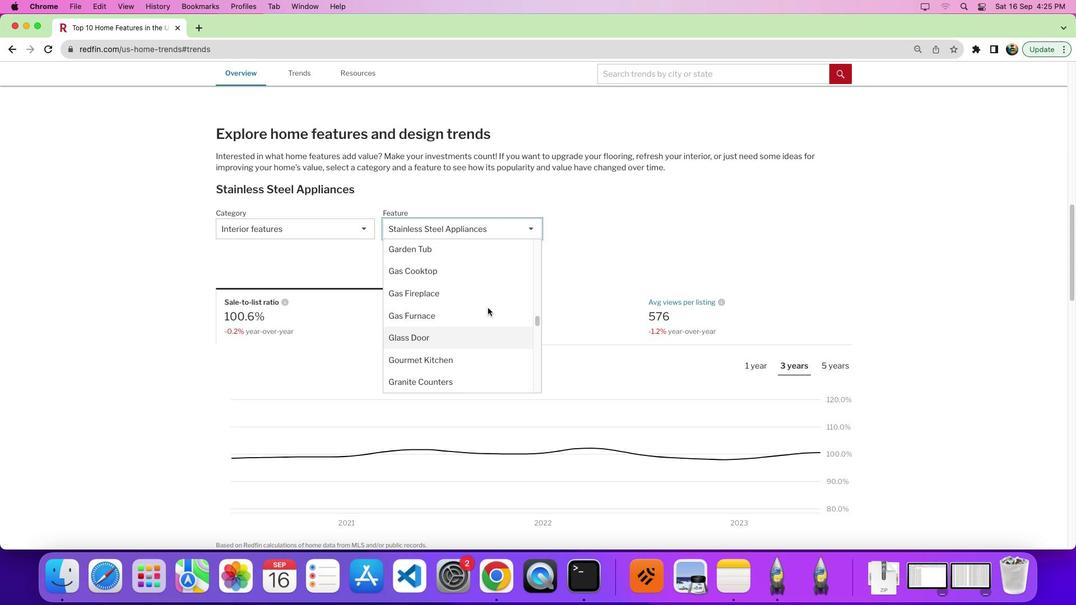 
Action: Mouse moved to (487, 307)
Screenshot: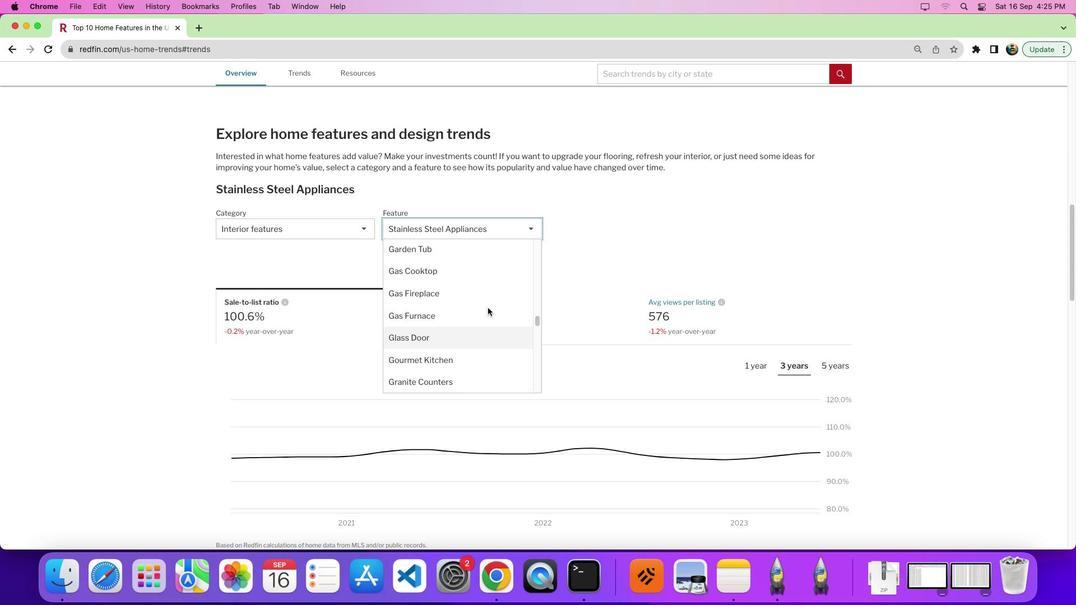 
Action: Mouse scrolled (487, 307) with delta (0, 0)
Screenshot: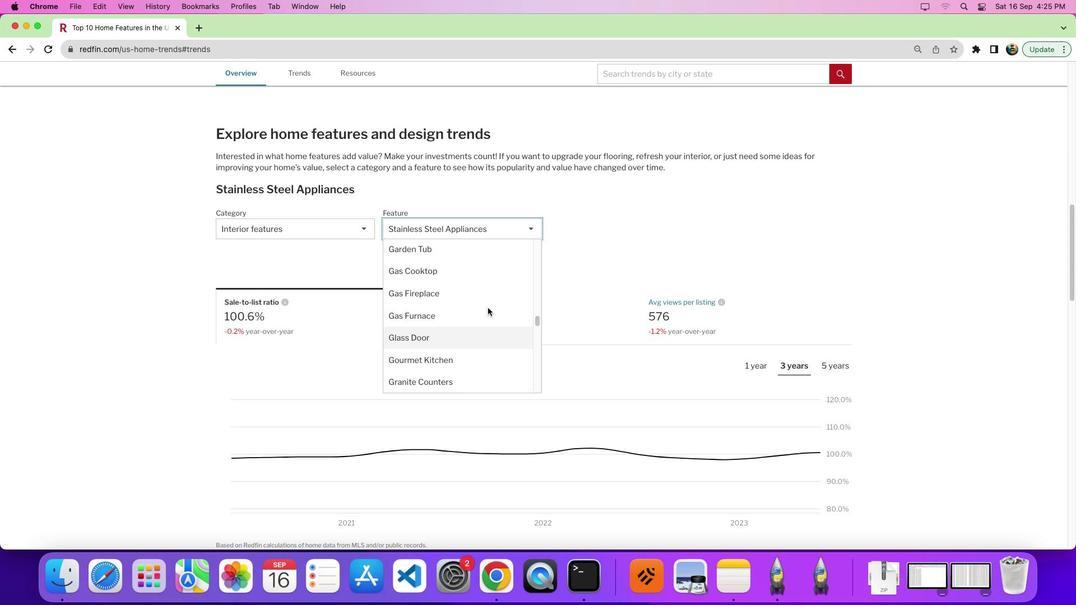 
Action: Mouse moved to (458, 301)
Screenshot: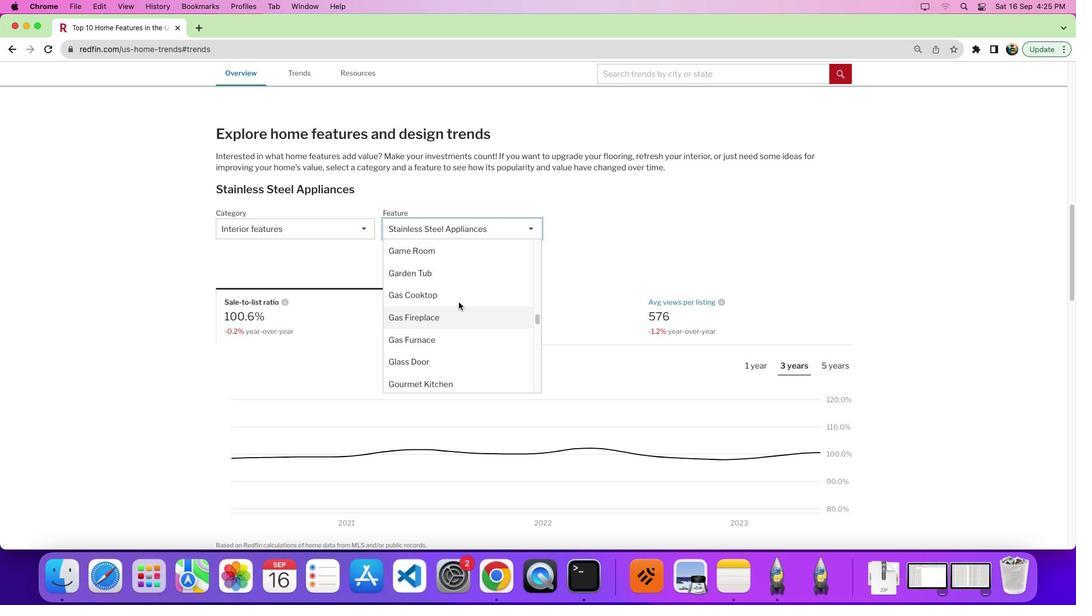 
Action: Mouse scrolled (458, 301) with delta (0, 0)
Screenshot: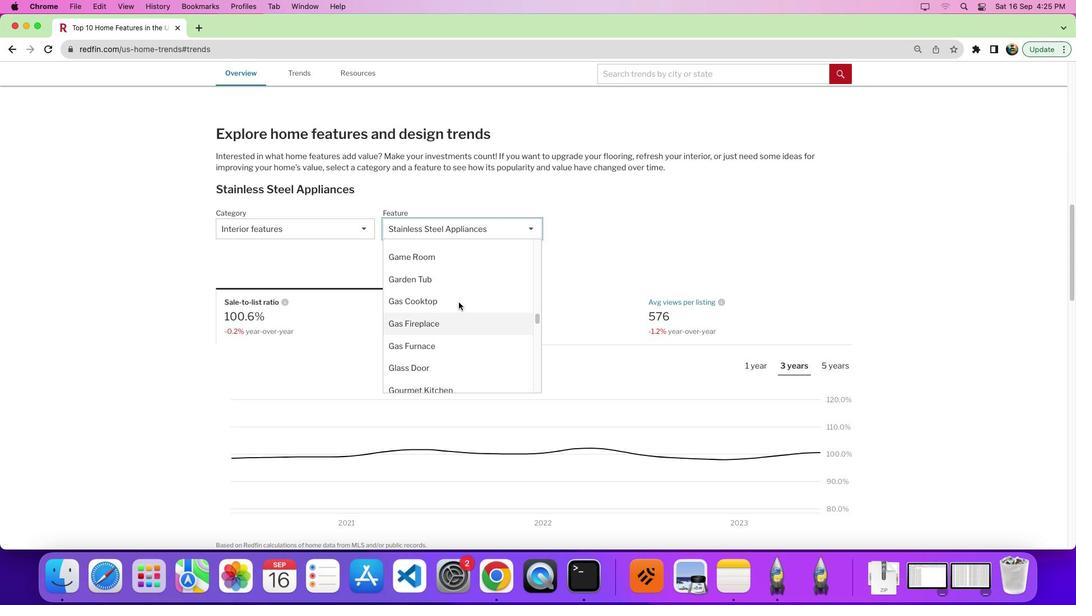 
Action: Mouse moved to (458, 302)
Screenshot: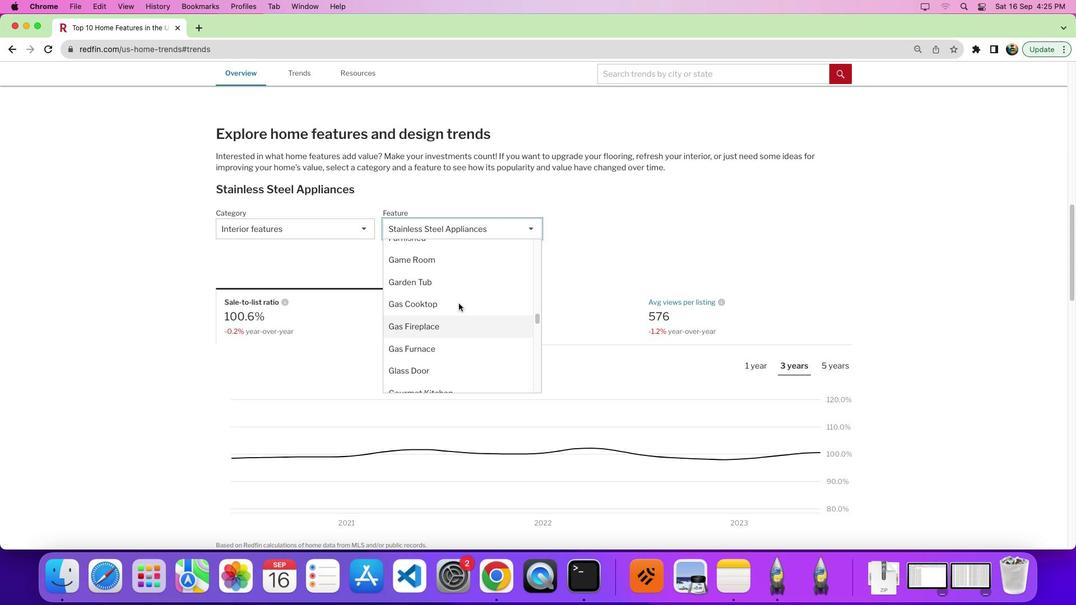
Action: Mouse scrolled (458, 302) with delta (0, 0)
Screenshot: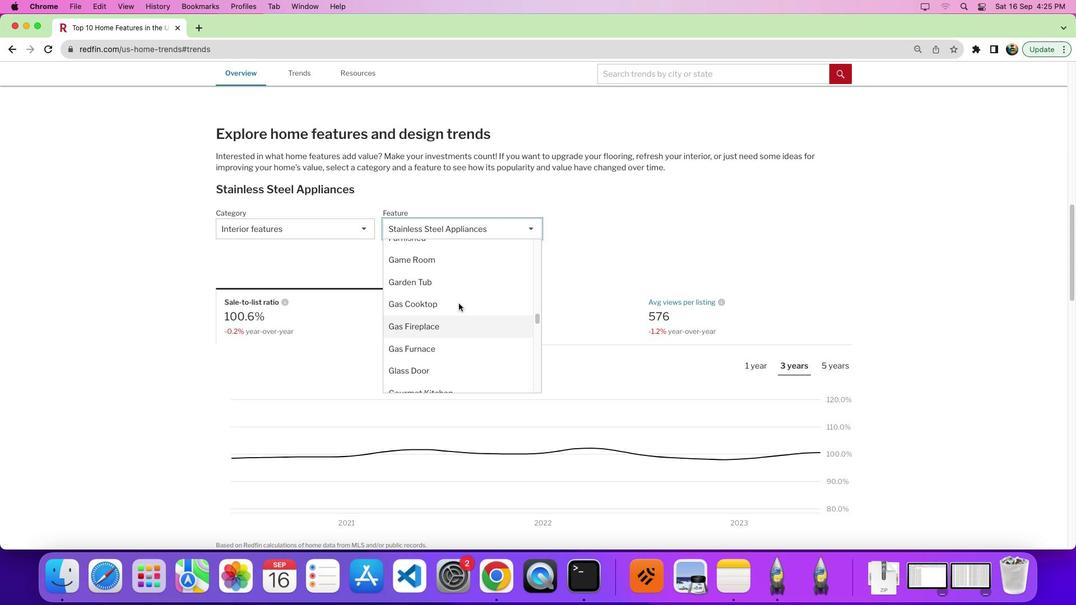
Action: Mouse moved to (449, 300)
Screenshot: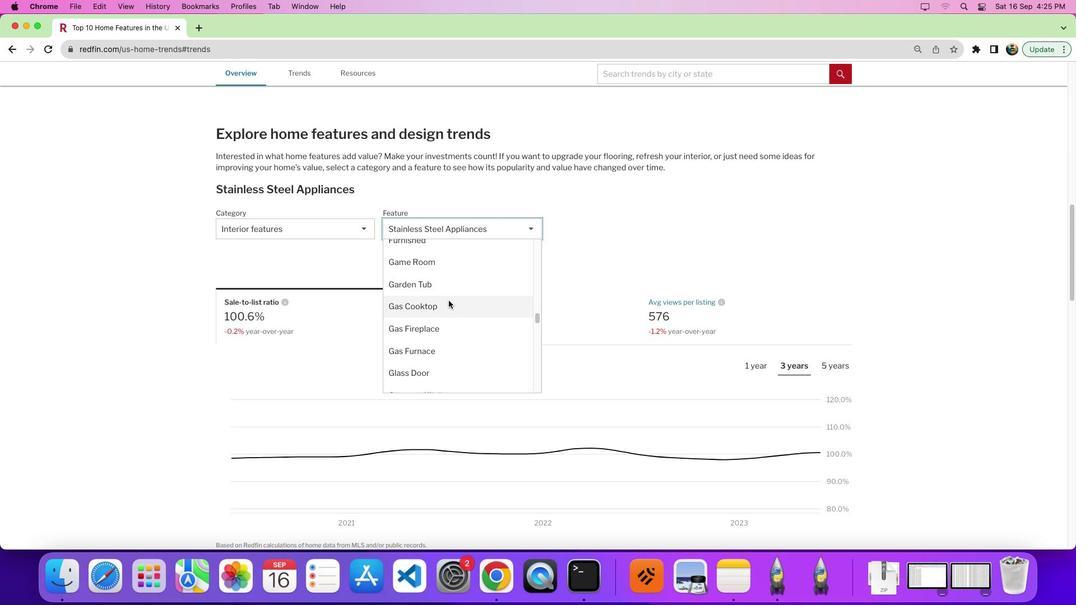 
Action: Mouse scrolled (449, 300) with delta (0, 0)
Screenshot: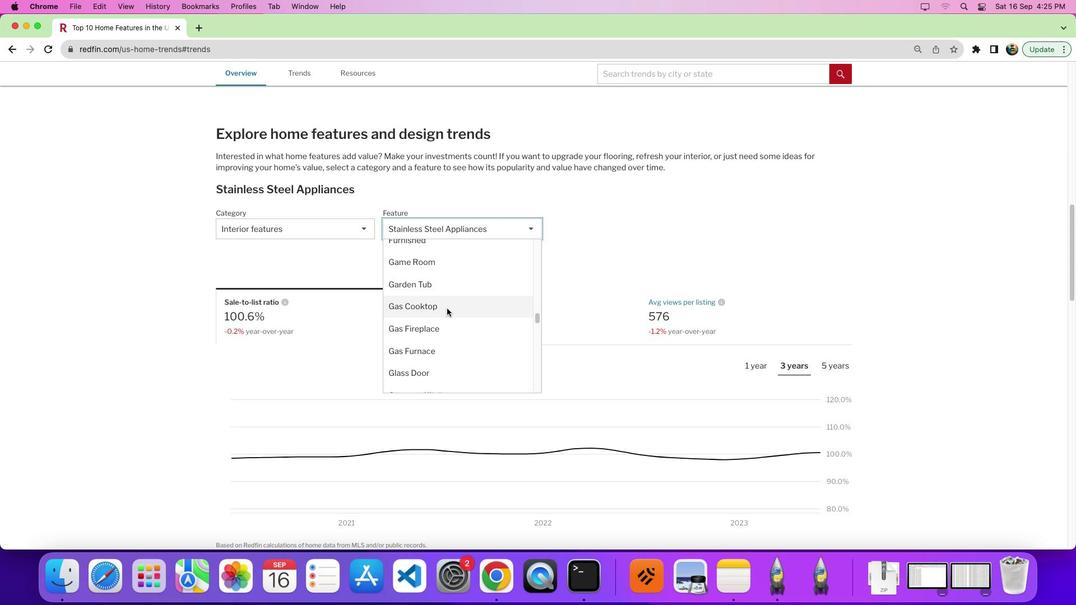 
Action: Mouse moved to (448, 310)
Screenshot: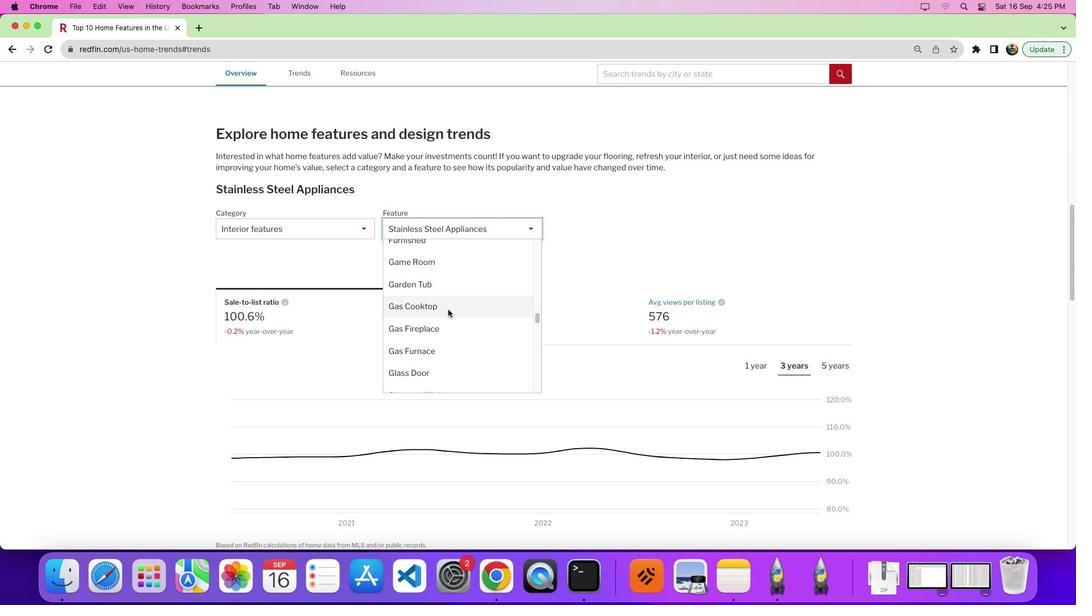 
Action: Mouse pressed left at (448, 310)
Screenshot: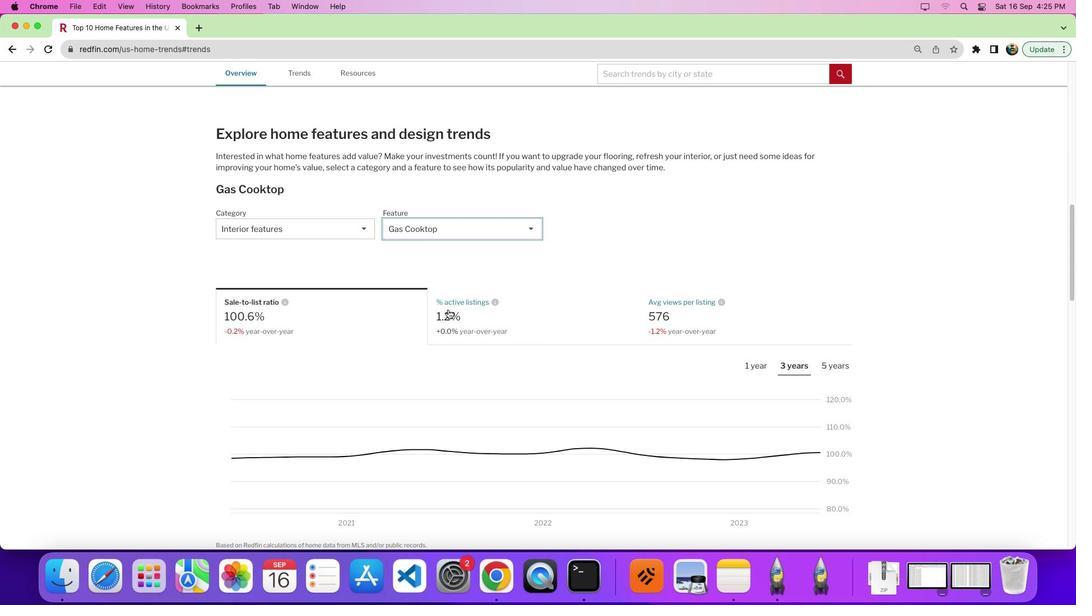 
Action: Mouse moved to (565, 312)
Screenshot: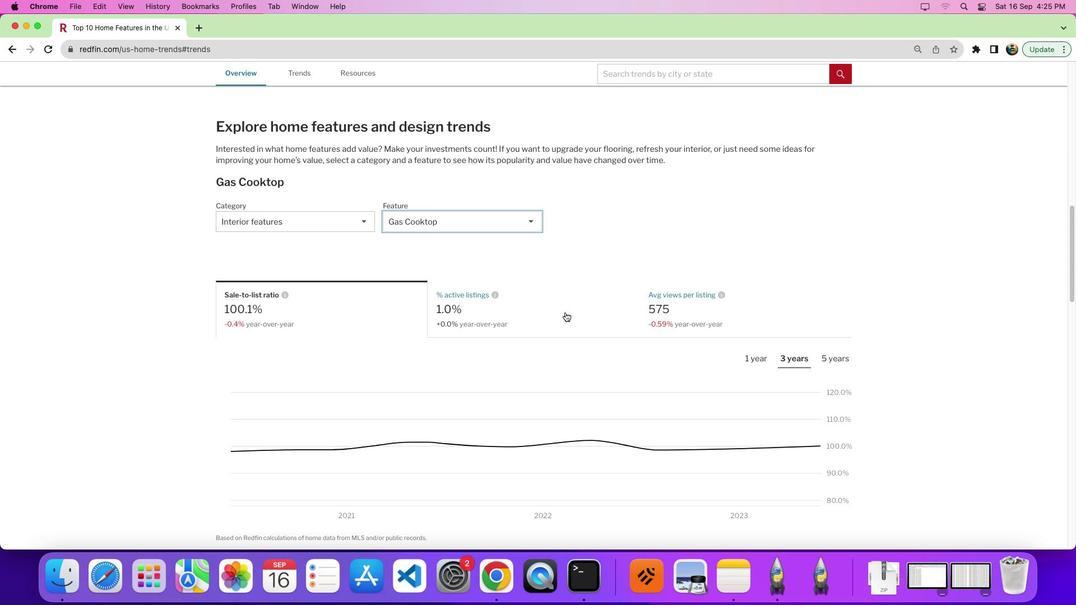 
Action: Mouse scrolled (565, 312) with delta (0, 0)
Screenshot: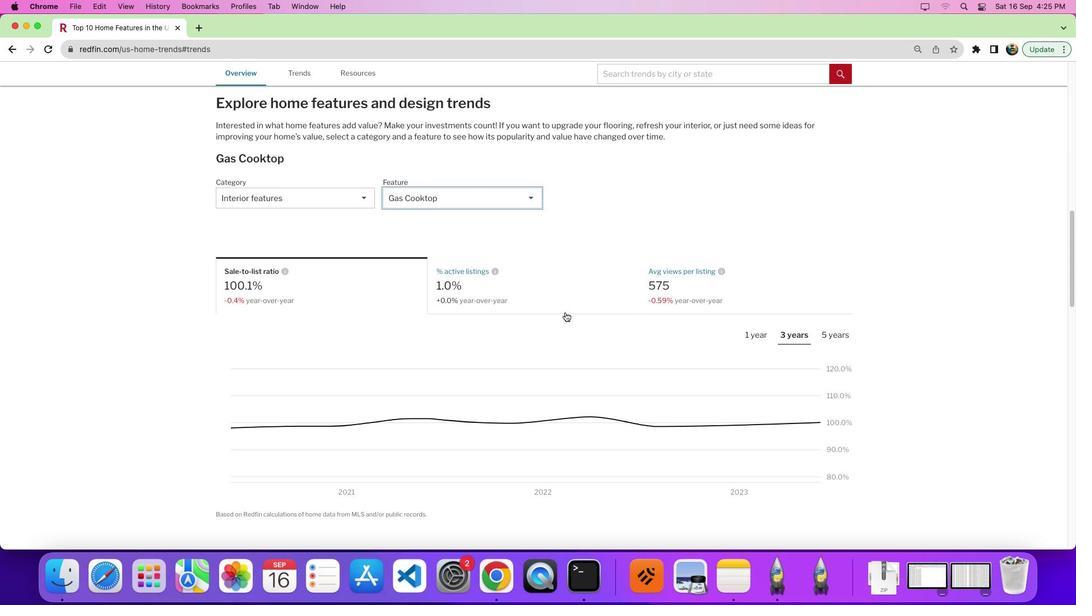 
Action: Mouse scrolled (565, 312) with delta (0, 0)
Screenshot: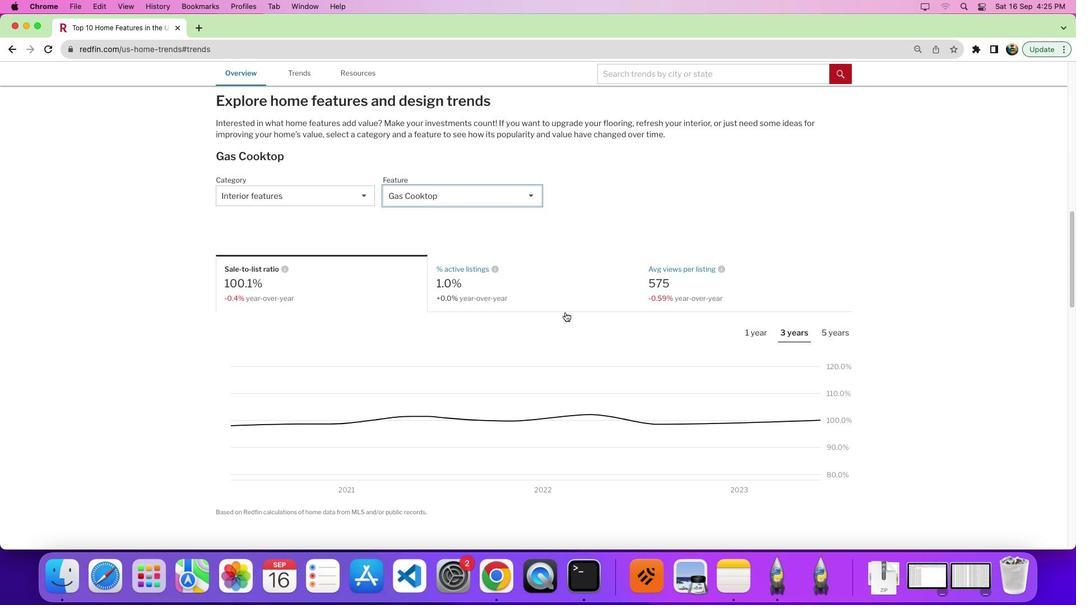 
Action: Mouse moved to (458, 290)
Screenshot: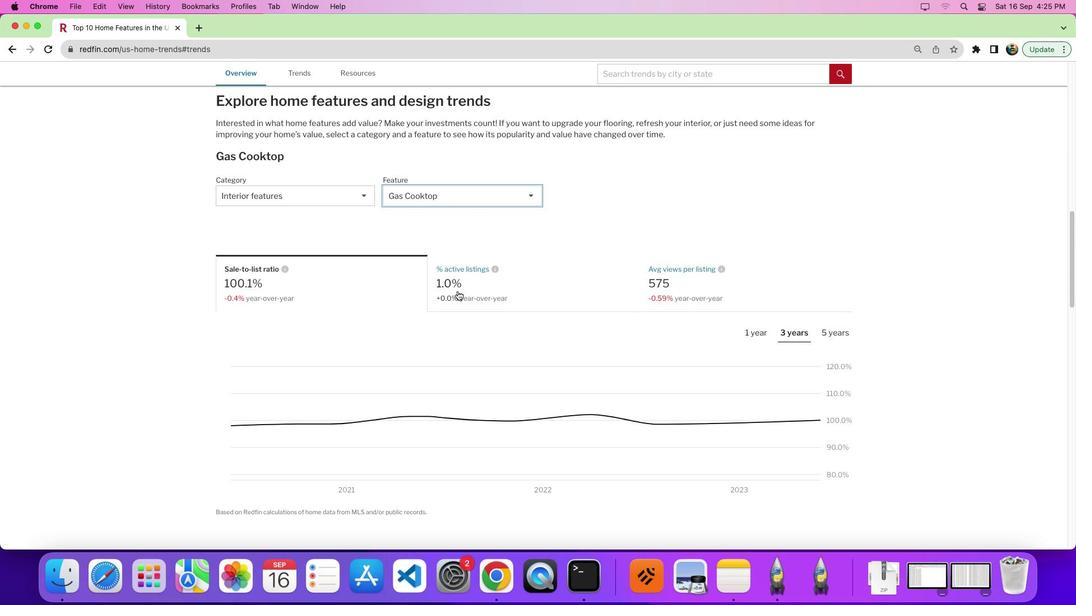 
Action: Mouse pressed left at (458, 290)
Screenshot: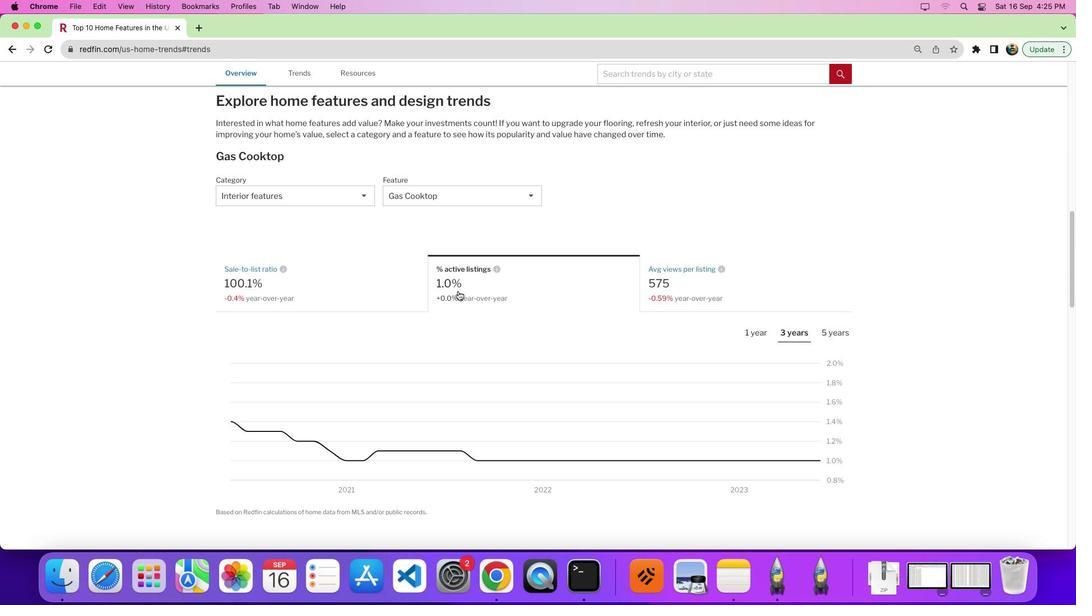 
Action: Mouse moved to (721, 369)
Screenshot: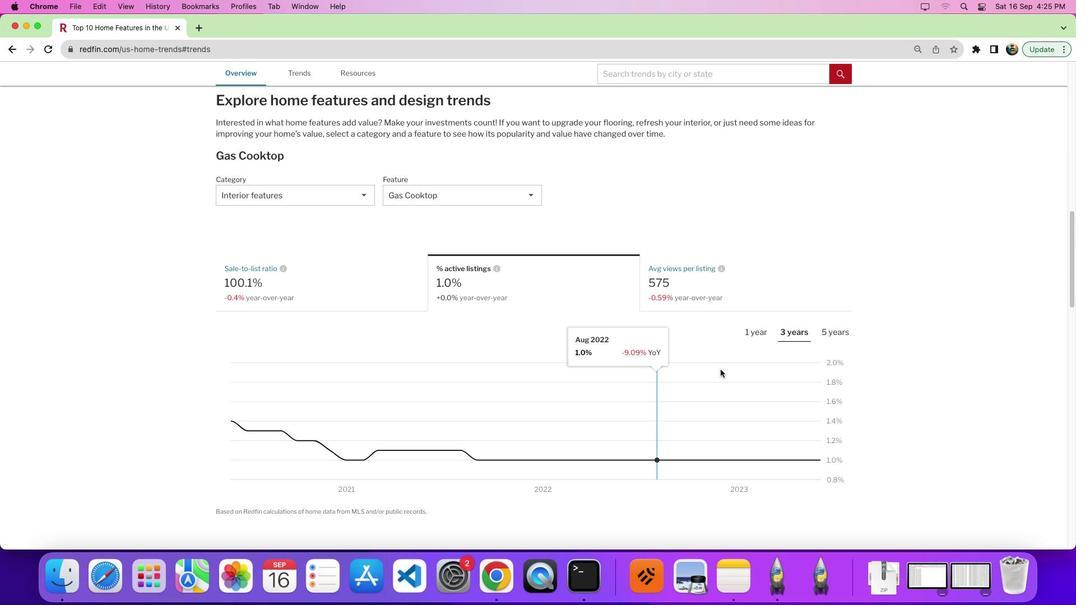 
Action: Mouse scrolled (721, 369) with delta (0, 0)
Screenshot: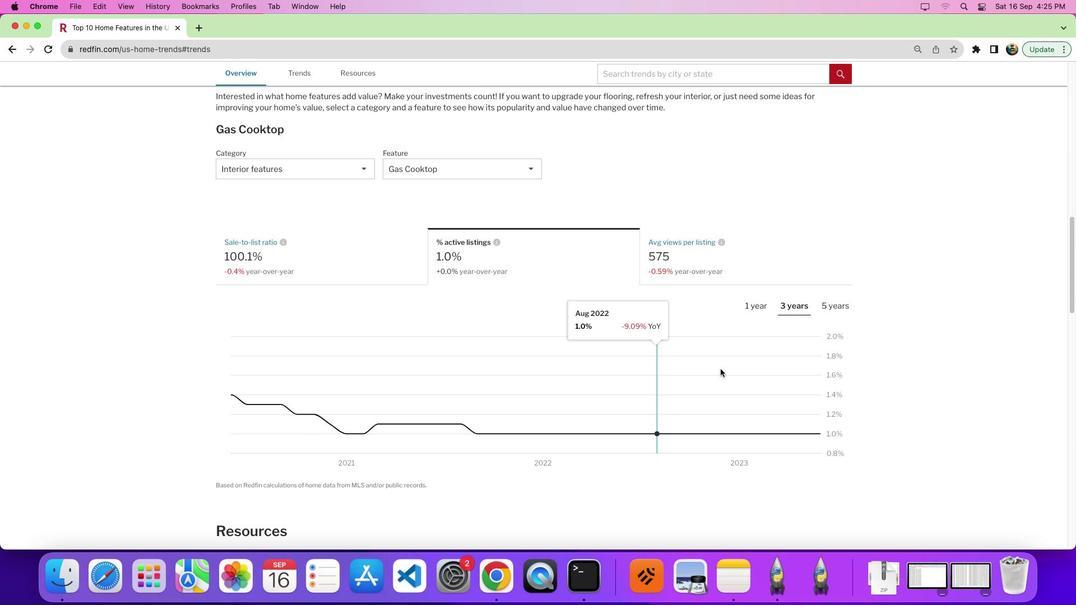 
Action: Mouse scrolled (721, 369) with delta (0, 0)
Screenshot: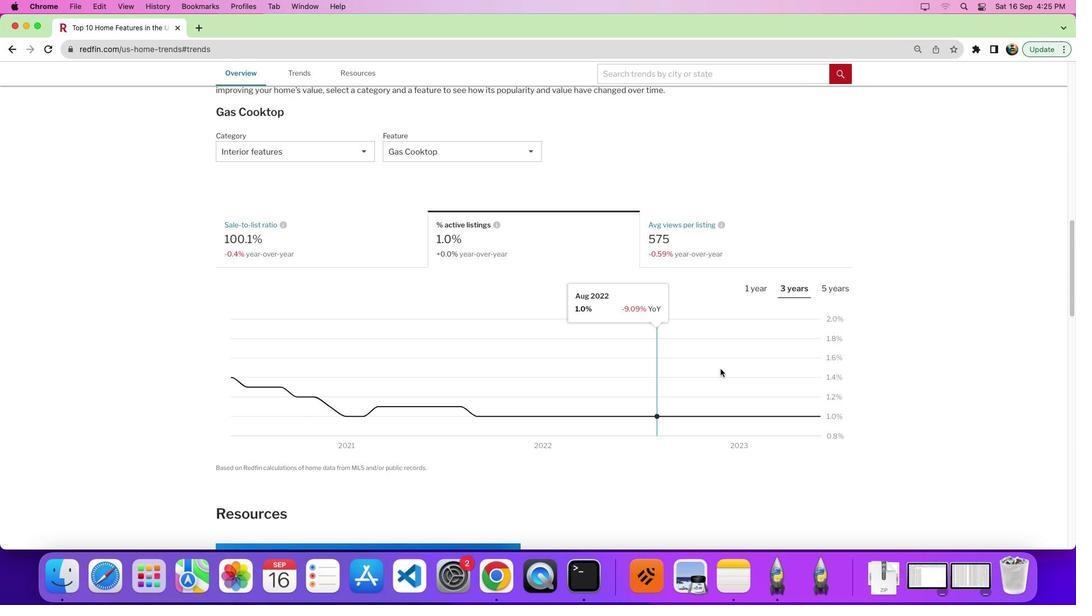 
Action: Mouse moved to (721, 369)
Screenshot: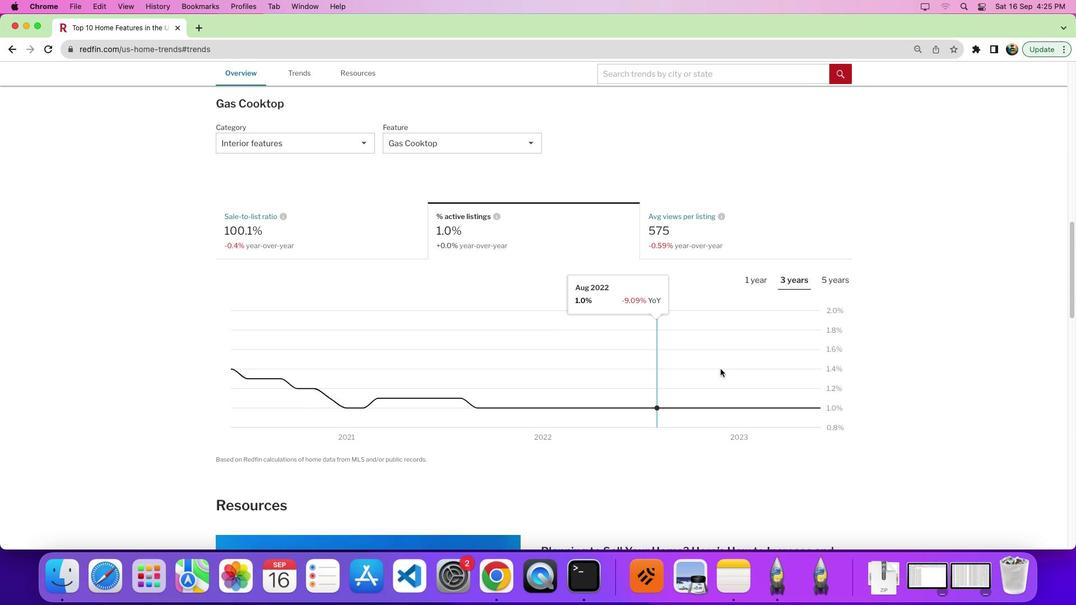 
Action: Mouse scrolled (721, 369) with delta (0, 0)
Screenshot: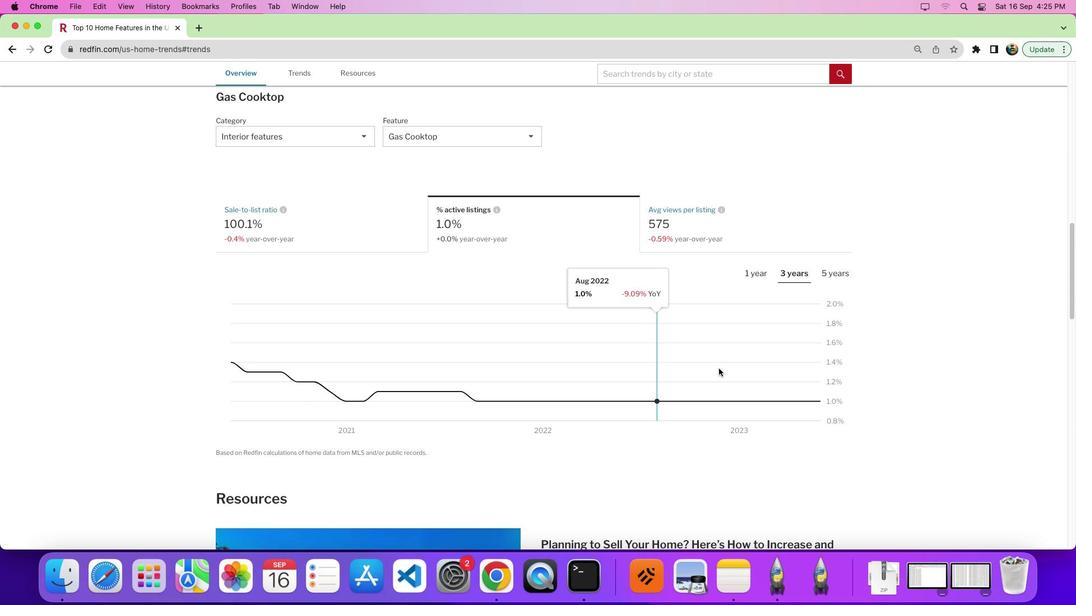 
Action: Mouse moved to (844, 282)
Screenshot: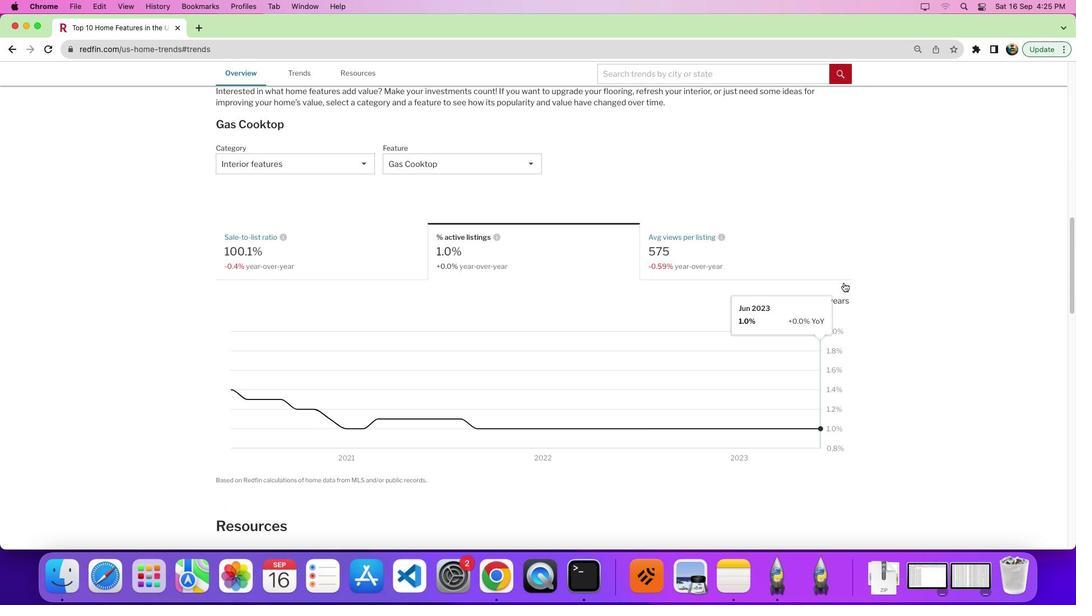 
Action: Mouse scrolled (844, 282) with delta (0, 0)
Screenshot: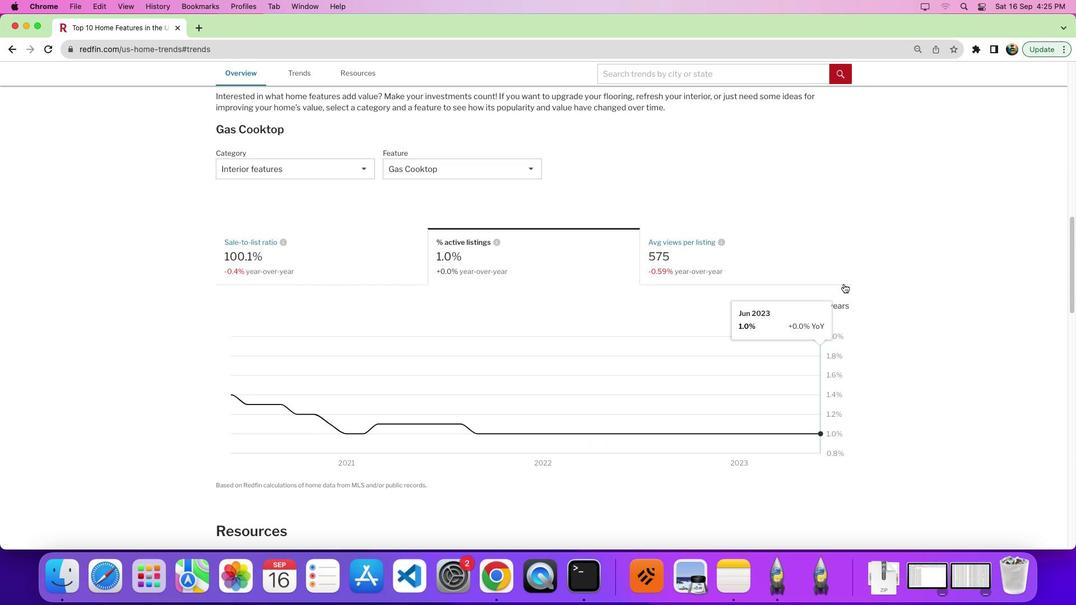 
Action: Mouse moved to (844, 282)
Screenshot: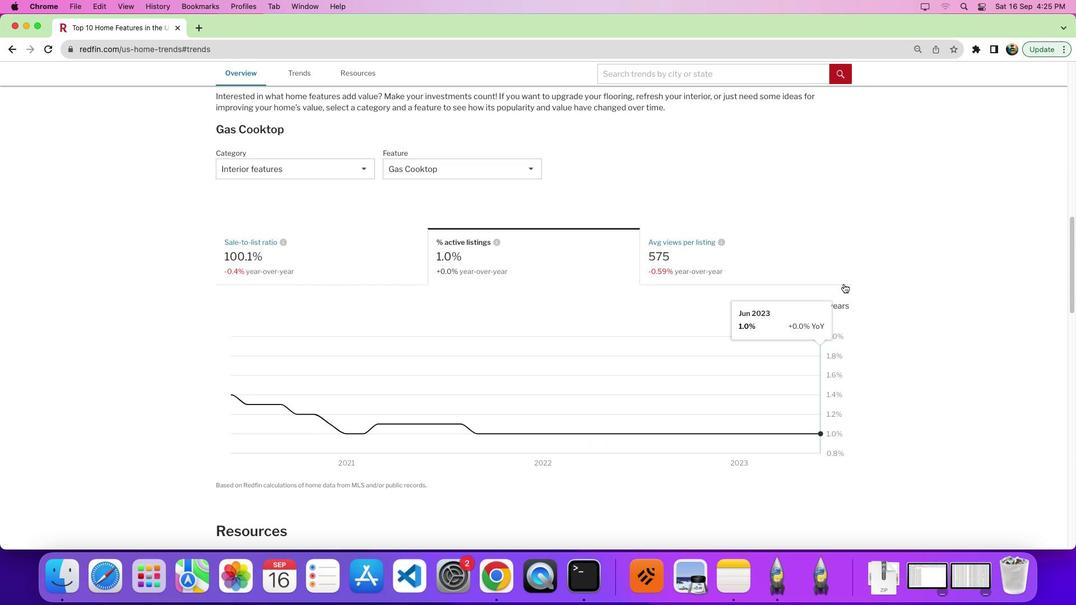 
Action: Mouse scrolled (844, 282) with delta (0, 0)
Screenshot: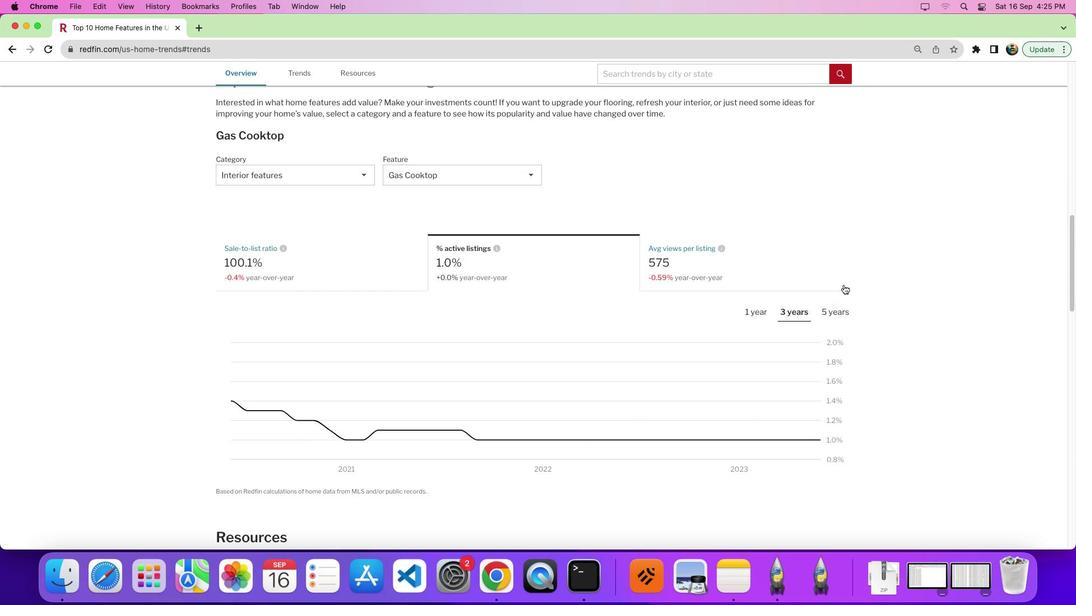 
Action: Mouse moved to (867, 330)
Screenshot: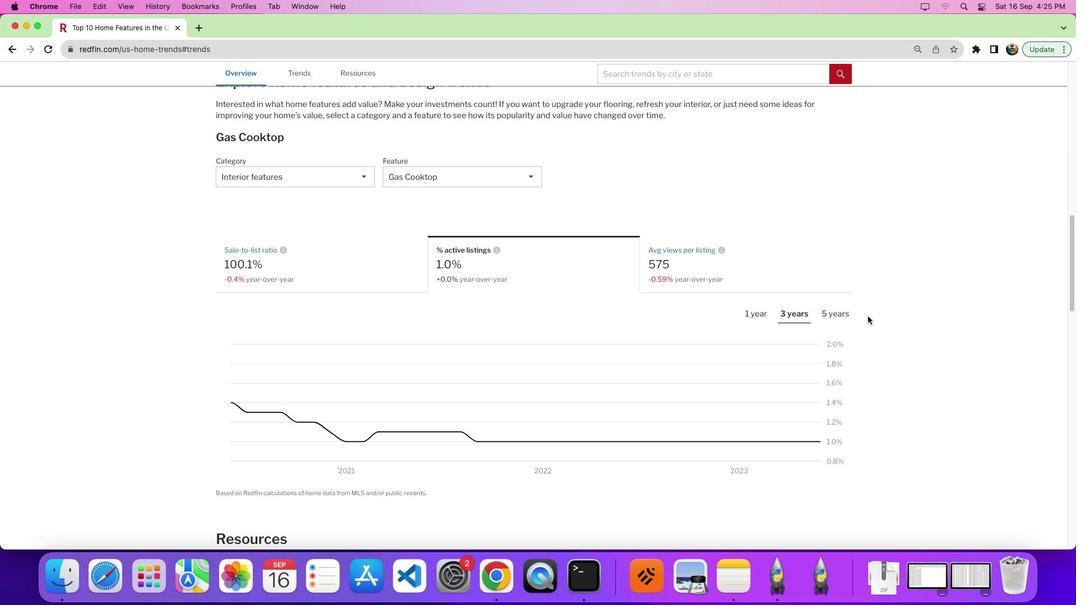 
